 Task: Open Card Sales Negotiation Review in Board Branding and Identity Best Practices to Workspace Content Management Software and add a team member Softage.1@softage.net, a label Red, a checklist Insurance Planning, an attachment from your onedrive, a color Red and finally, add a card description 'Plan and execute company team-building retreat with a focus on personal development' and a comment 'This task presents an opportunity to demonstrate our project management skills, ensuring that we have a clear plan and process in place.'. Add a start date 'Jan 01, 1900' with a due date 'Jan 08, 1900'
Action: Mouse moved to (209, 149)
Screenshot: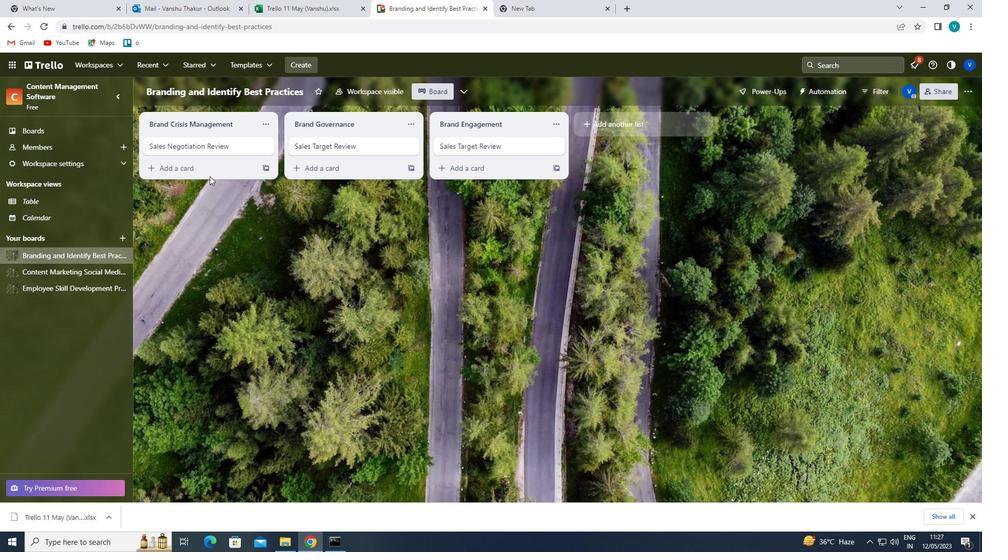 
Action: Mouse pressed left at (209, 149)
Screenshot: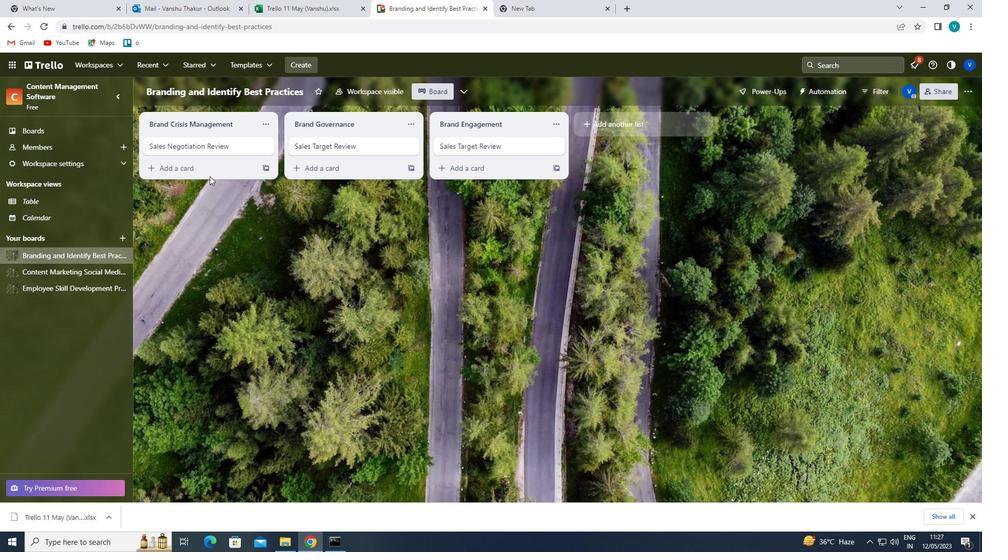 
Action: Mouse moved to (624, 182)
Screenshot: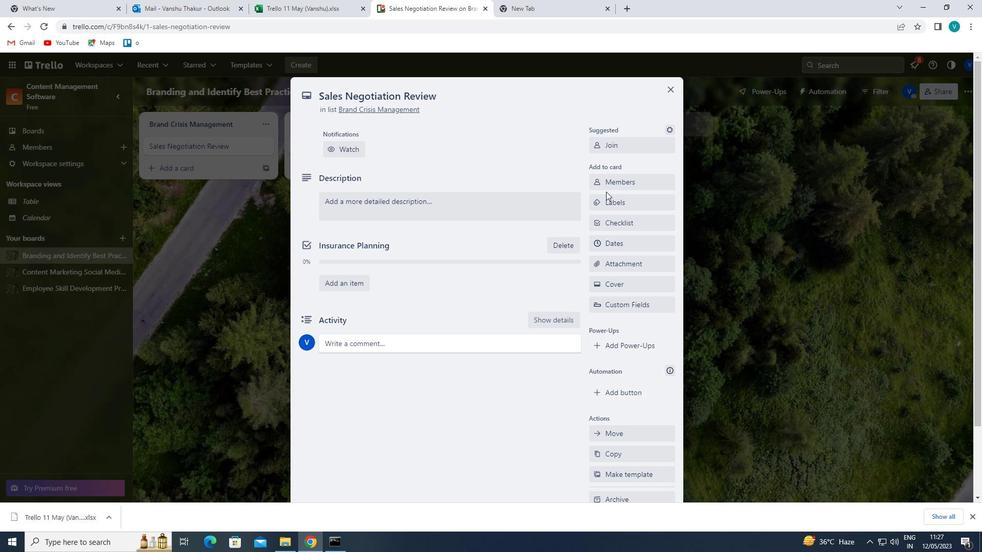
Action: Mouse pressed left at (624, 182)
Screenshot: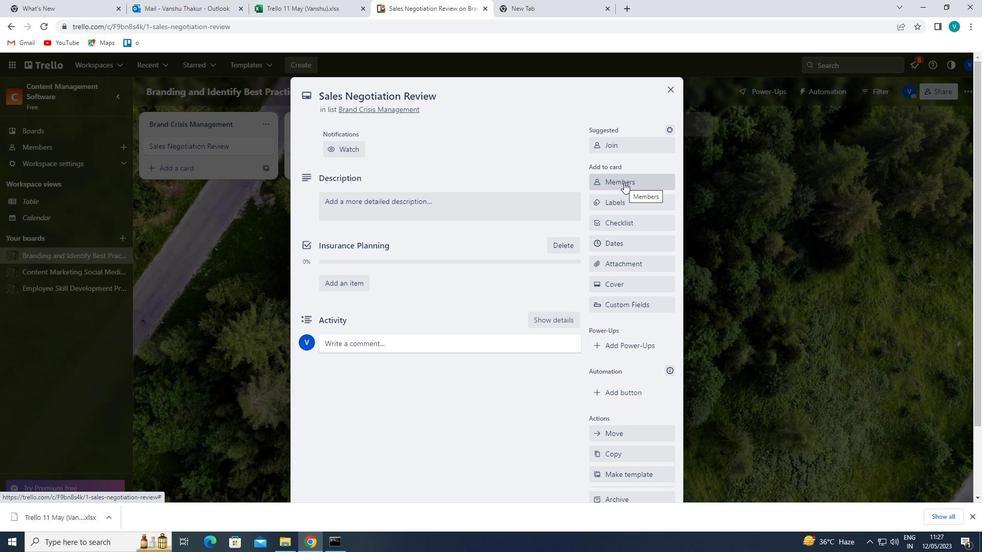 
Action: Mouse moved to (628, 225)
Screenshot: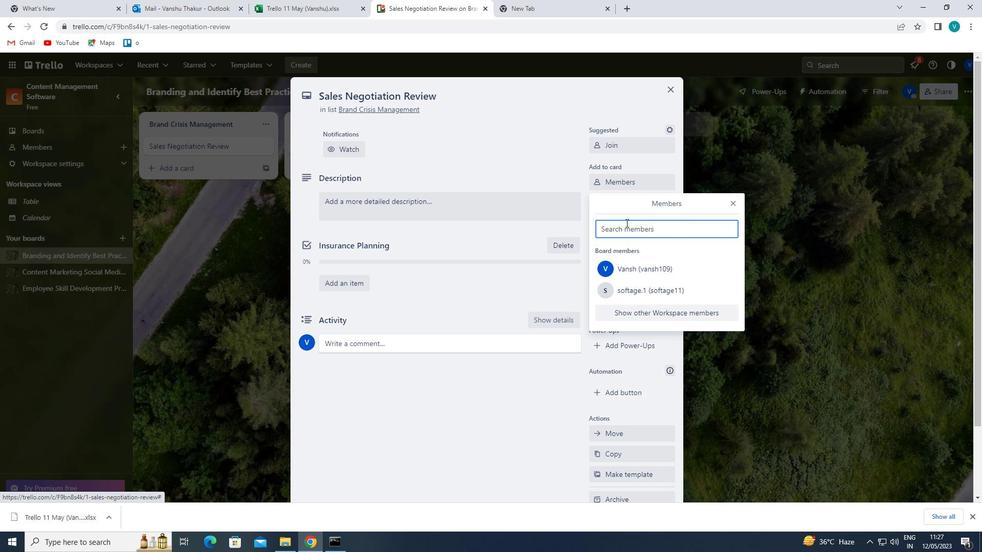 
Action: Key pressed <Key.shift>S
Screenshot: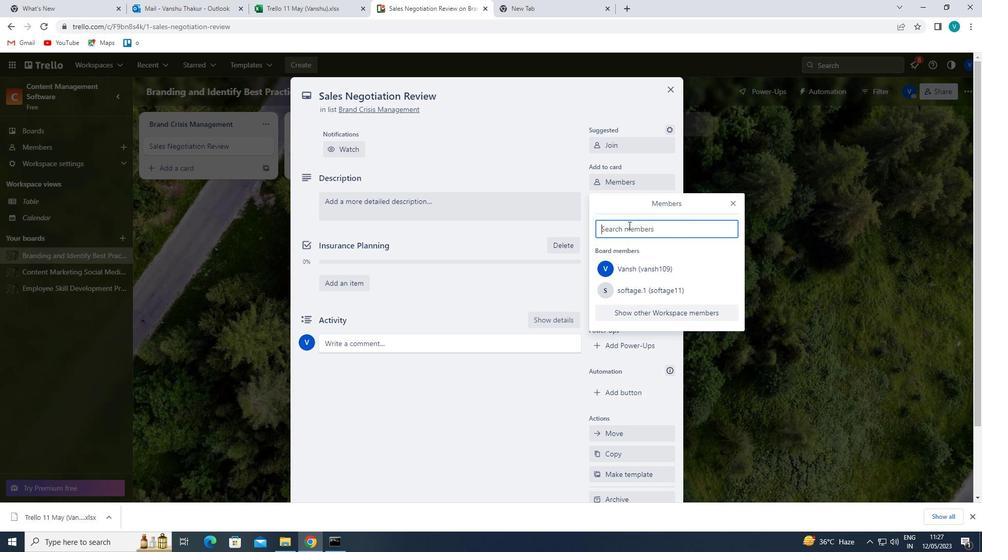 
Action: Mouse moved to (637, 262)
Screenshot: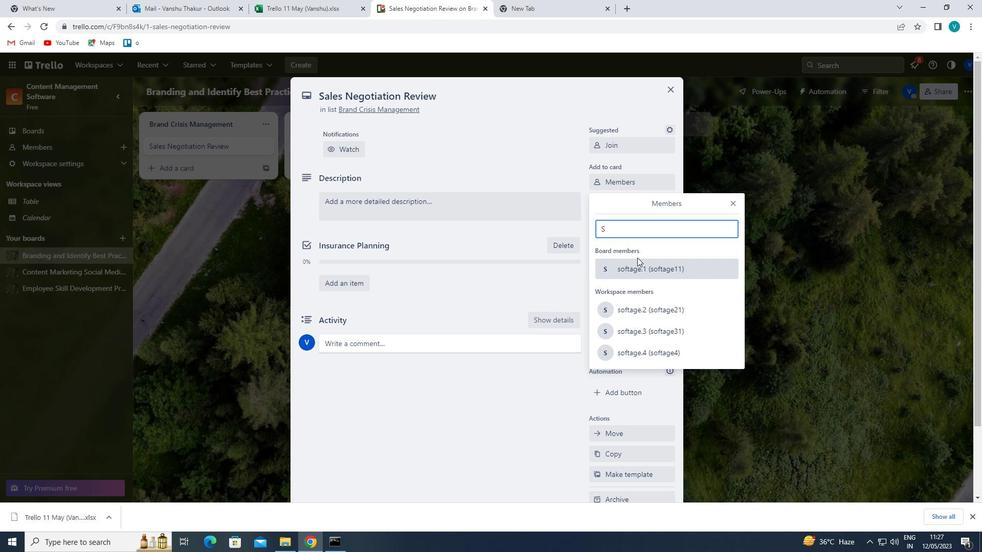 
Action: Mouse pressed left at (637, 262)
Screenshot: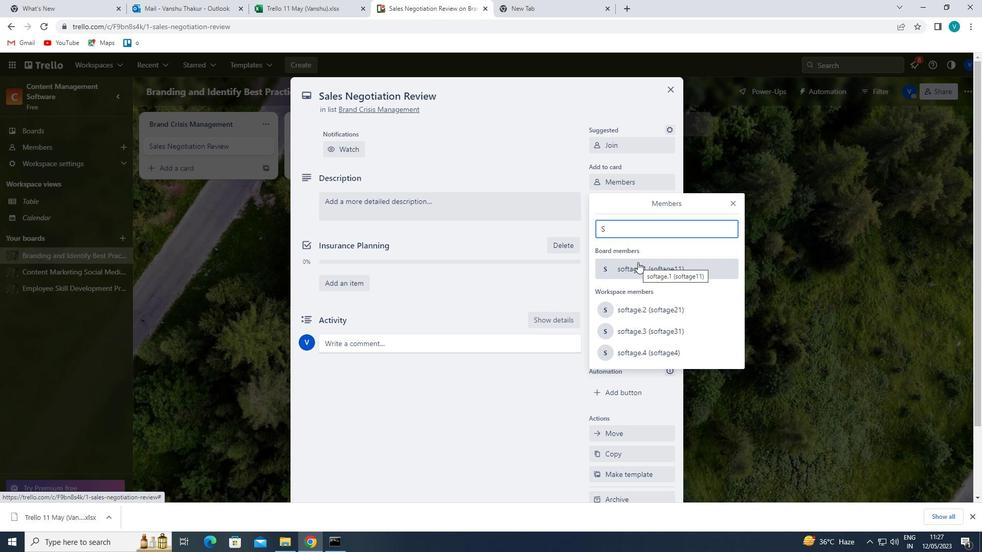 
Action: Mouse moved to (733, 203)
Screenshot: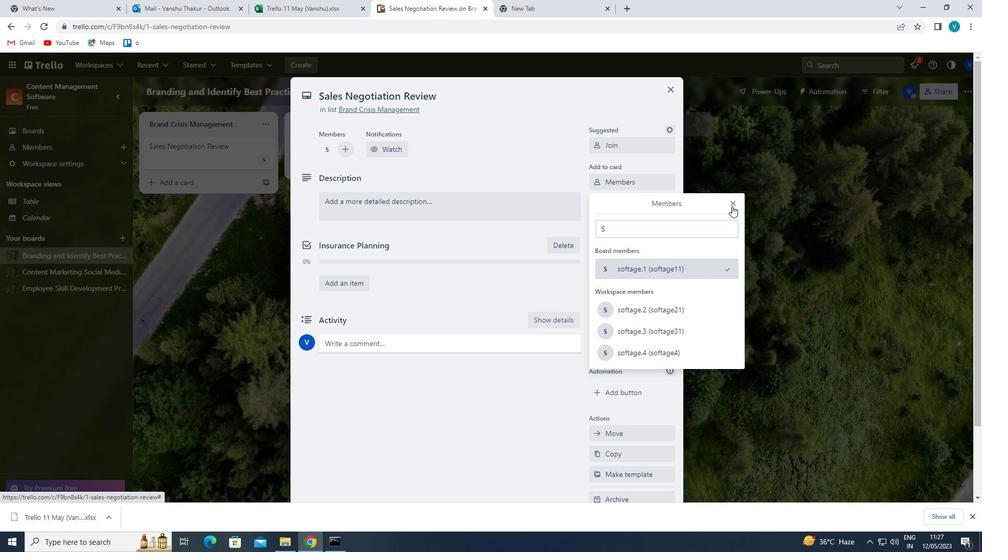 
Action: Mouse pressed left at (733, 203)
Screenshot: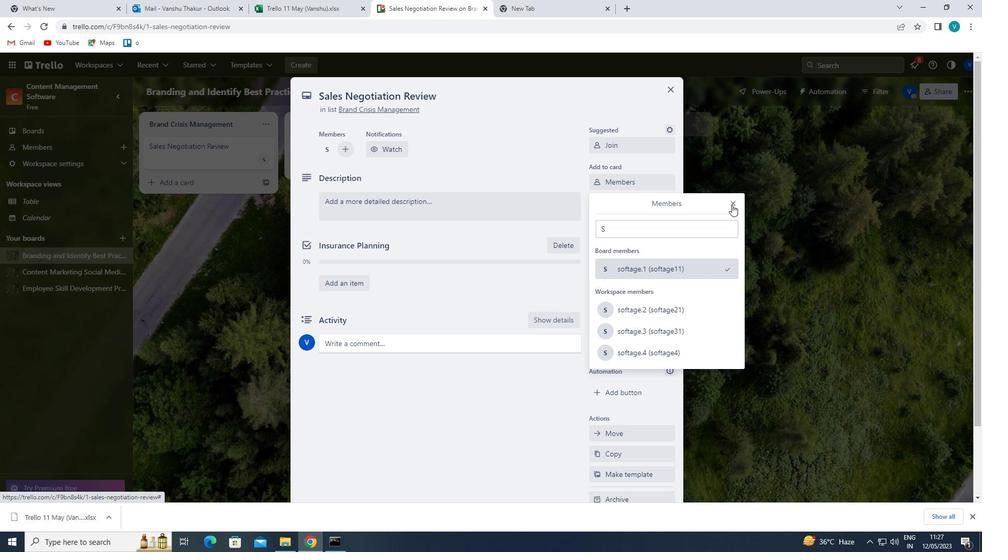 
Action: Mouse moved to (628, 201)
Screenshot: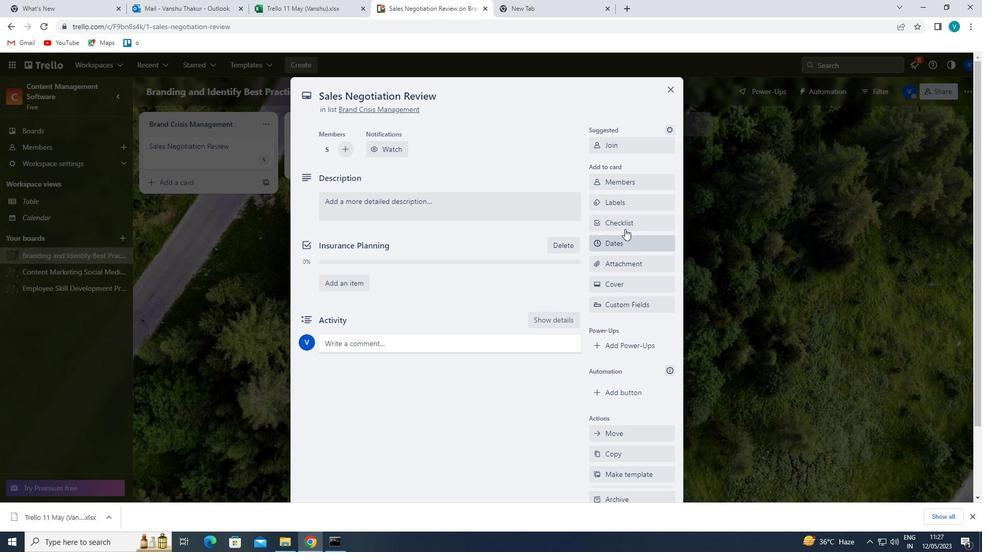 
Action: Mouse pressed left at (628, 201)
Screenshot: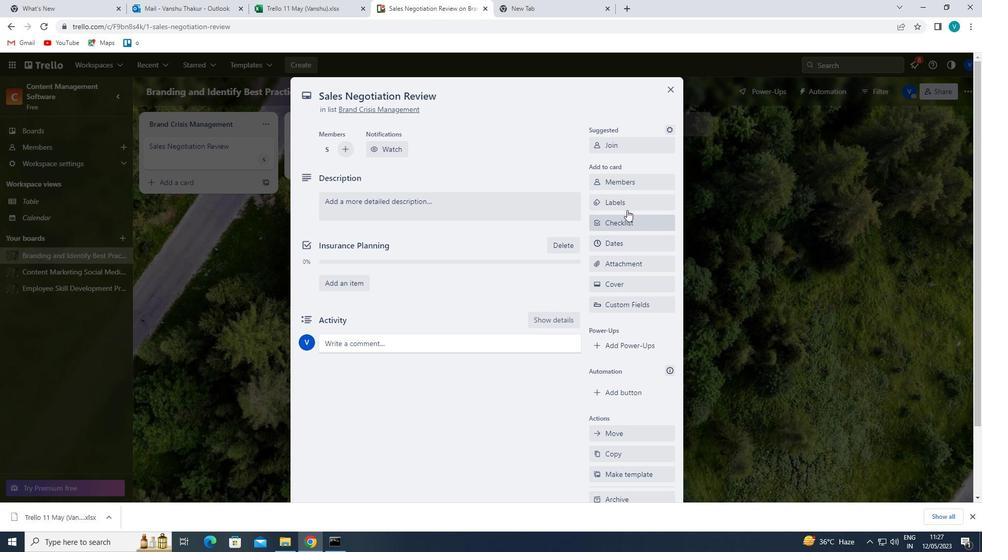 
Action: Mouse moved to (648, 340)
Screenshot: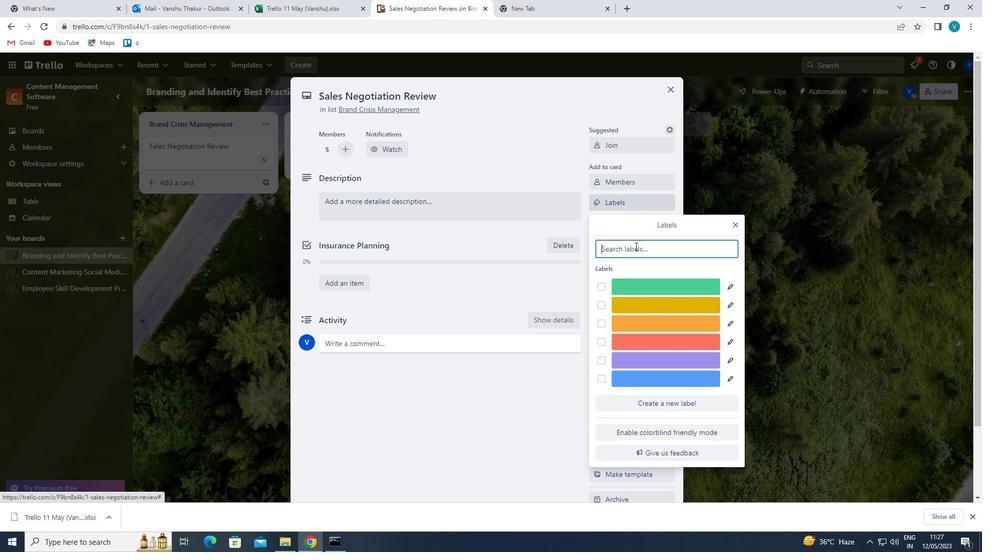 
Action: Mouse pressed left at (648, 340)
Screenshot: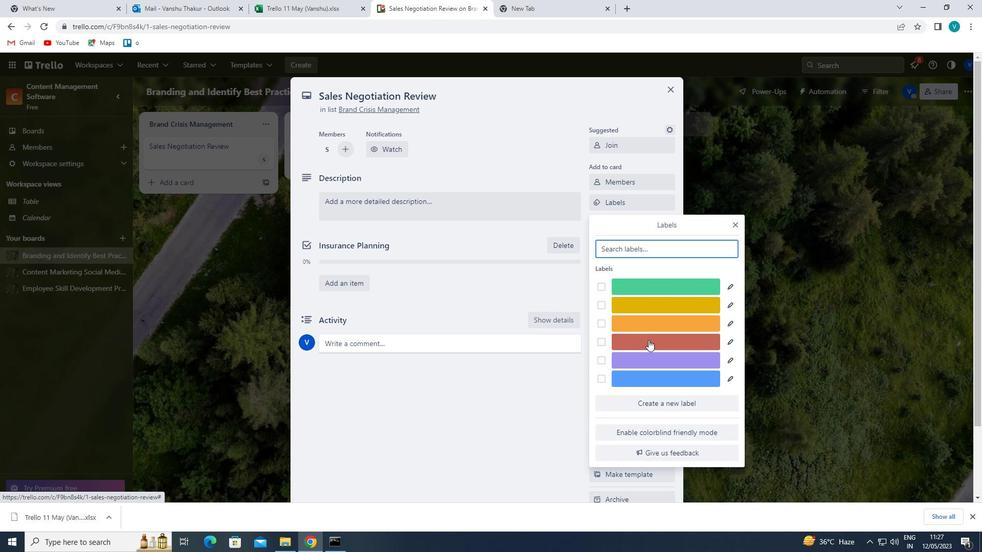 
Action: Mouse moved to (733, 225)
Screenshot: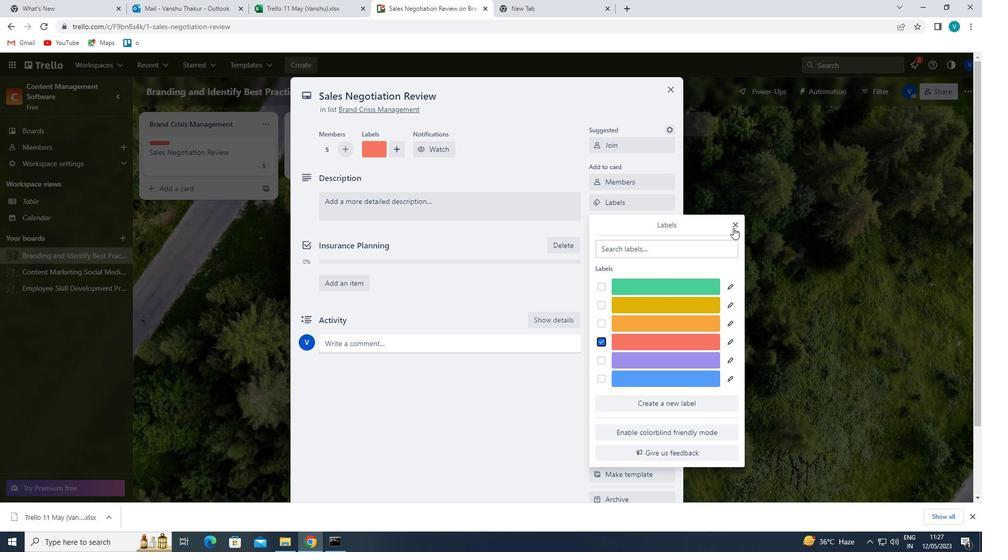 
Action: Mouse pressed left at (733, 225)
Screenshot: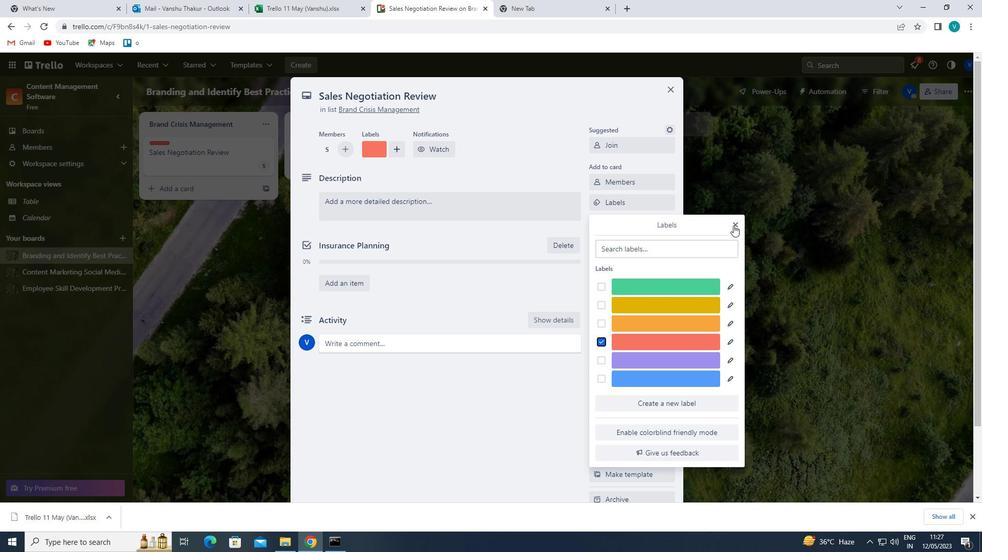 
Action: Mouse moved to (649, 228)
Screenshot: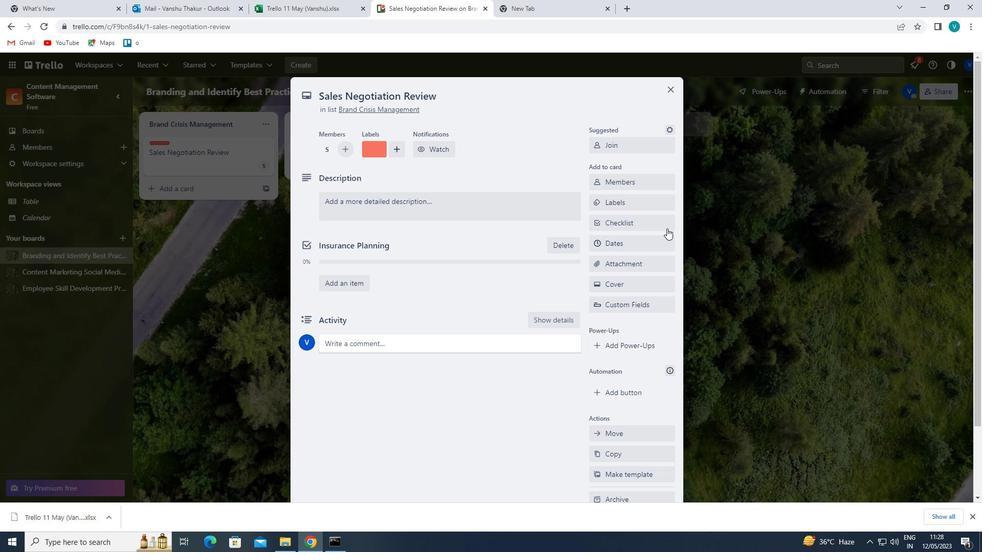 
Action: Mouse pressed left at (649, 228)
Screenshot: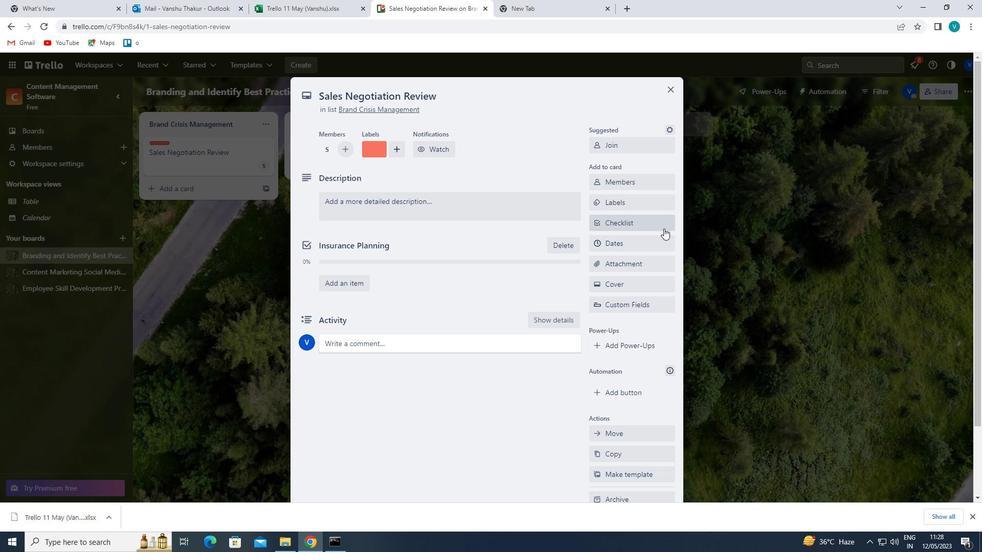 
Action: Key pressed <Key.shift>INSURANCE<Key.space>
Screenshot: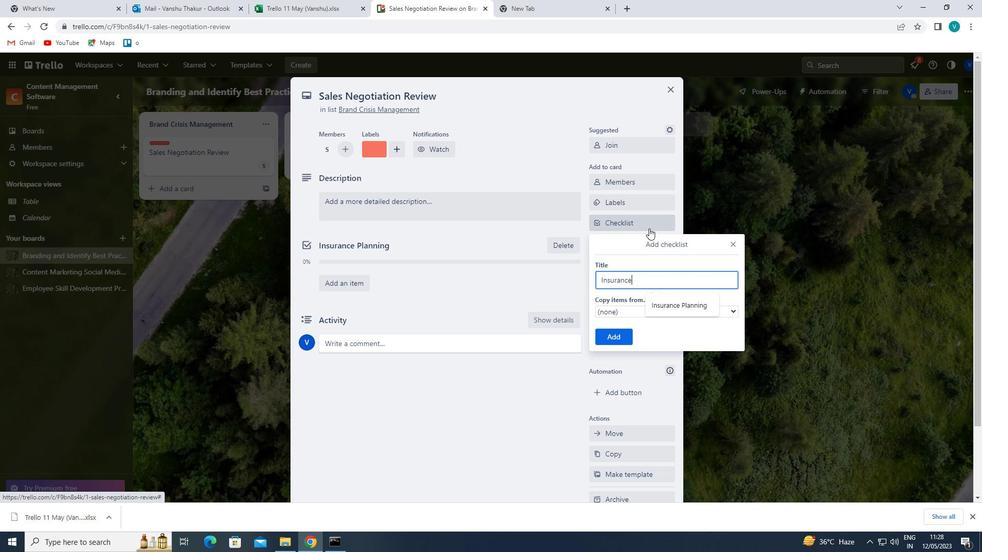 
Action: Mouse moved to (664, 307)
Screenshot: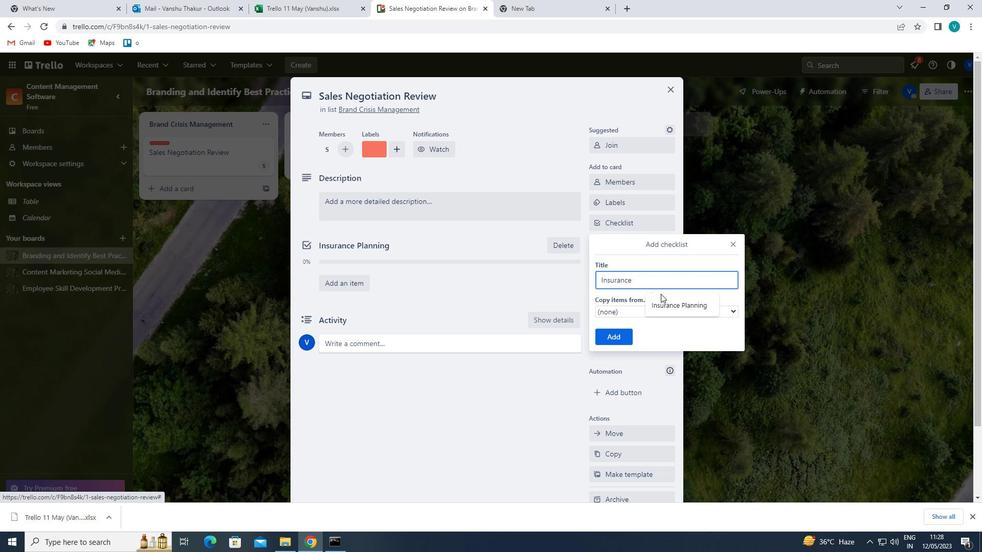 
Action: Mouse pressed left at (664, 307)
Screenshot: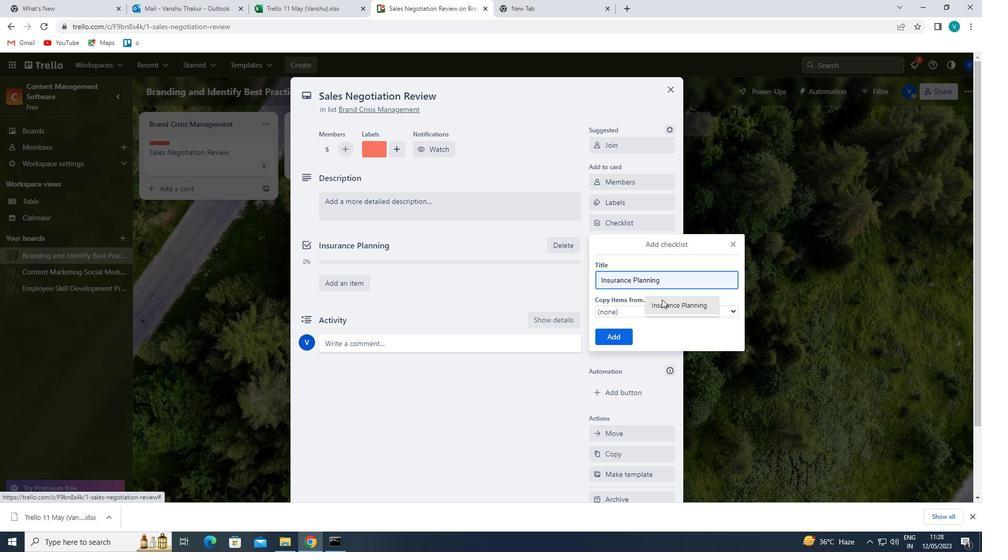 
Action: Mouse moved to (613, 338)
Screenshot: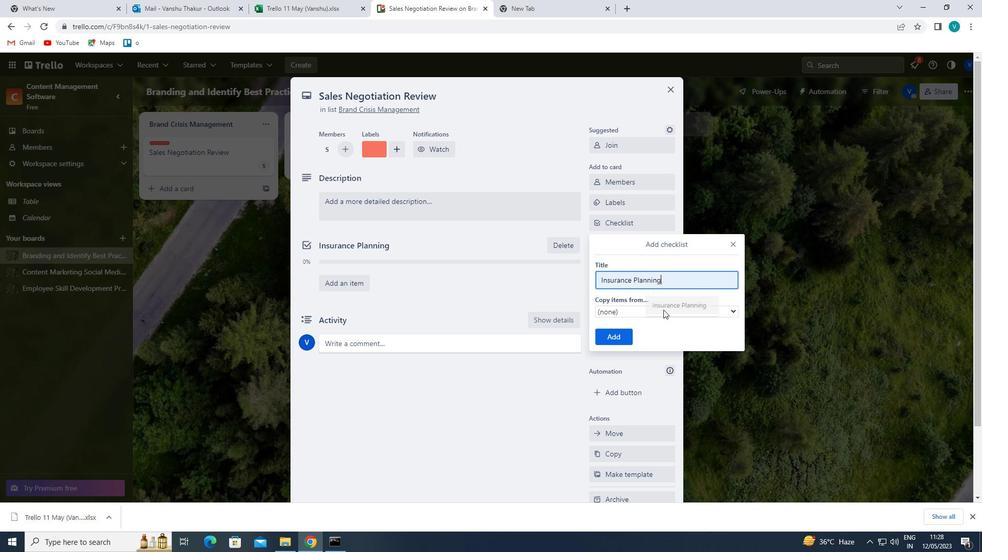 
Action: Mouse pressed left at (613, 338)
Screenshot: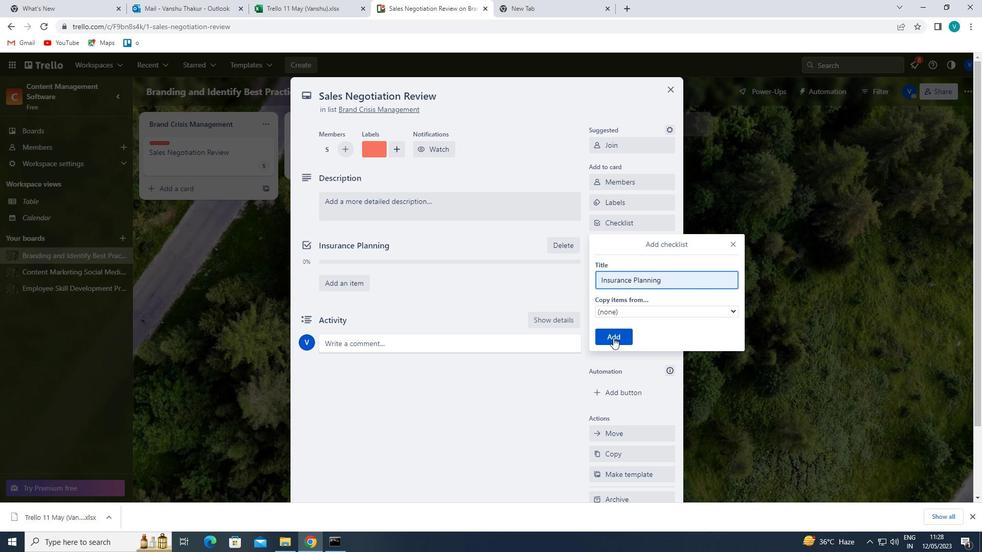 
Action: Mouse moved to (612, 264)
Screenshot: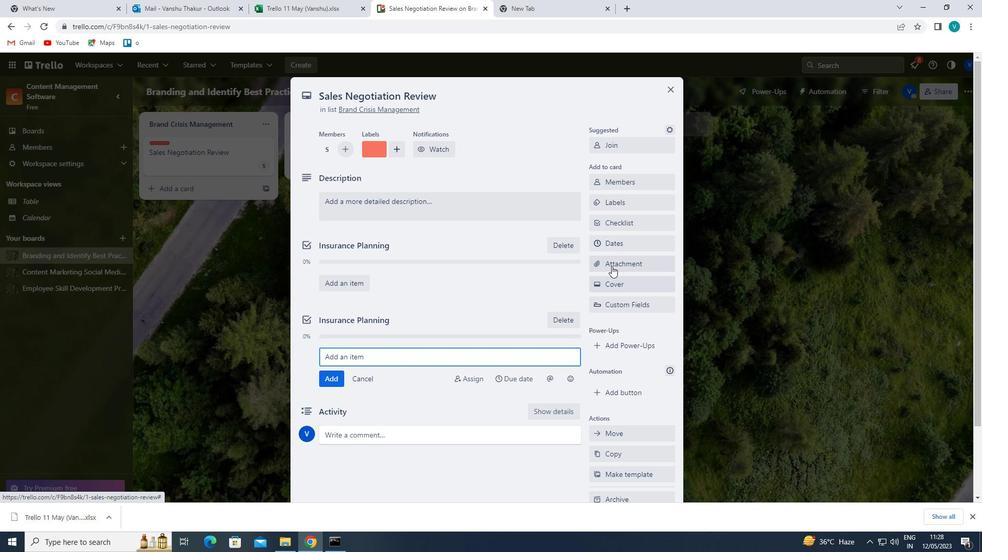
Action: Mouse pressed left at (612, 264)
Screenshot: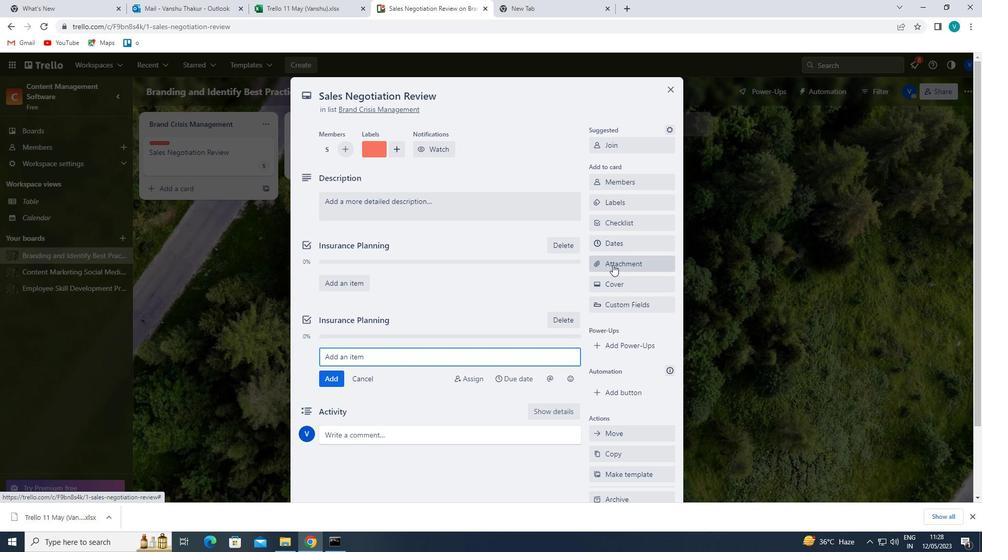 
Action: Mouse moved to (621, 386)
Screenshot: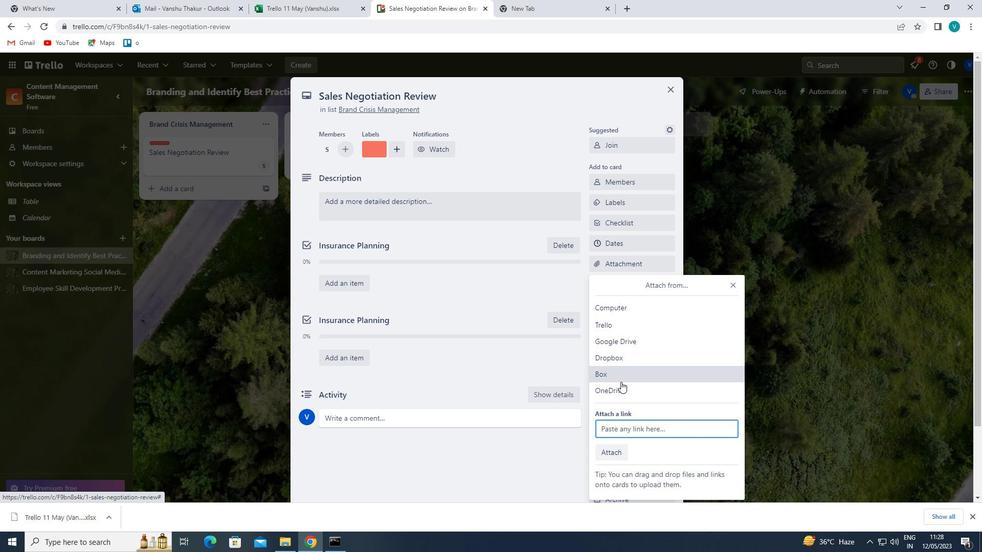 
Action: Mouse pressed left at (621, 386)
Screenshot: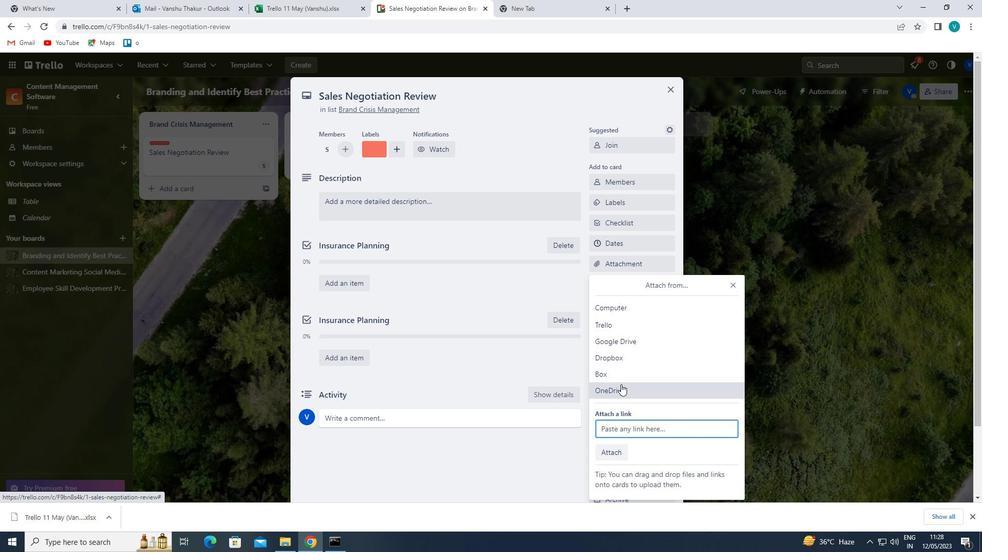 
Action: Mouse moved to (379, 203)
Screenshot: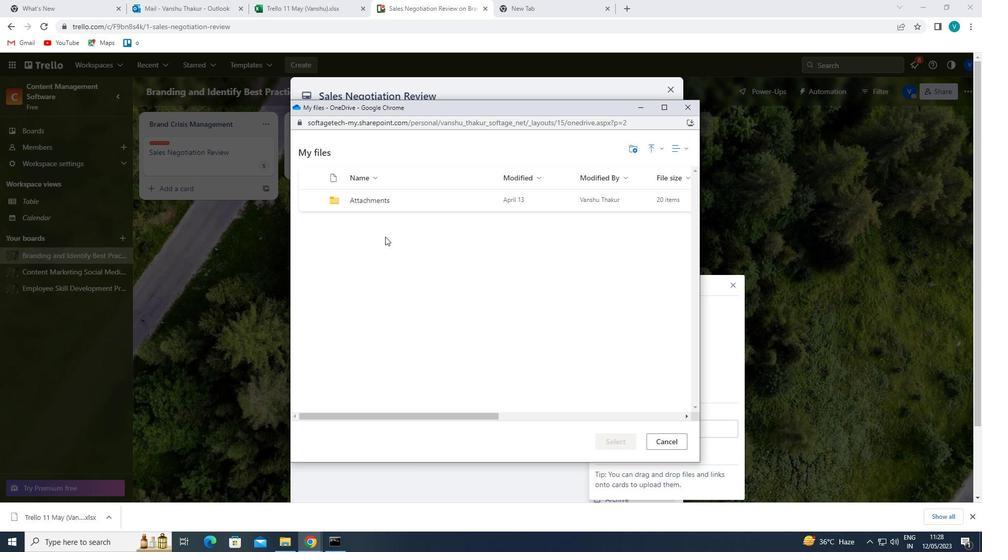 
Action: Mouse pressed left at (379, 203)
Screenshot: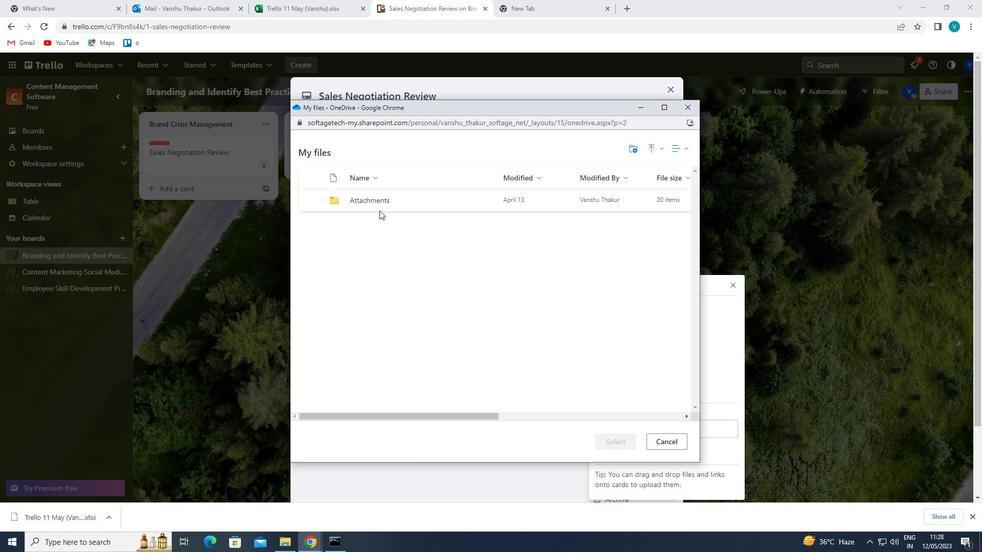 
Action: Mouse moved to (388, 270)
Screenshot: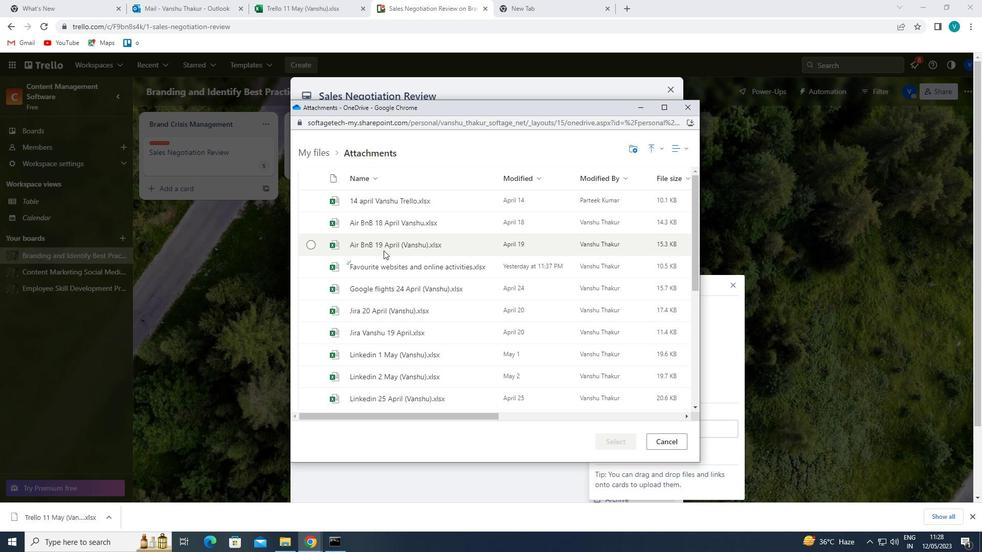 
Action: Mouse pressed left at (388, 270)
Screenshot: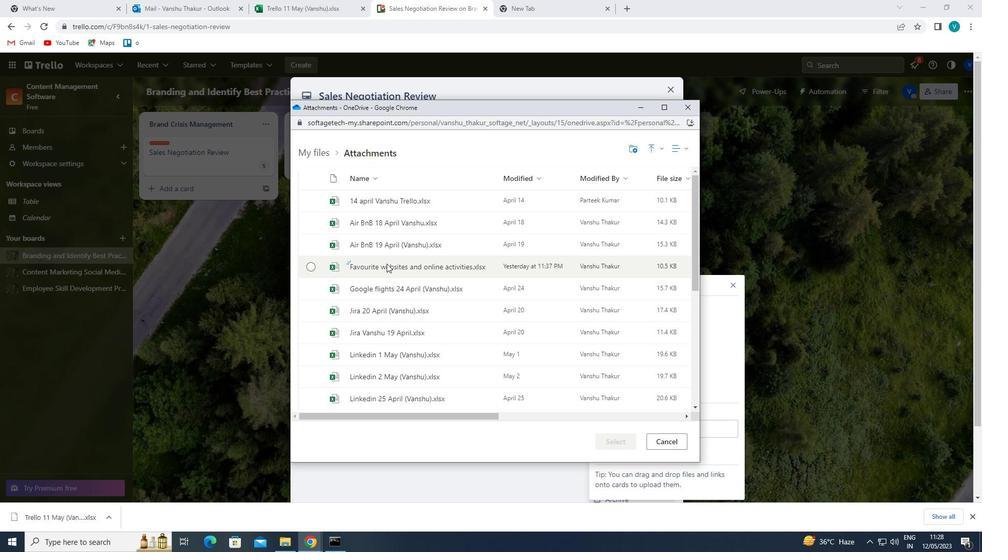
Action: Mouse moved to (618, 439)
Screenshot: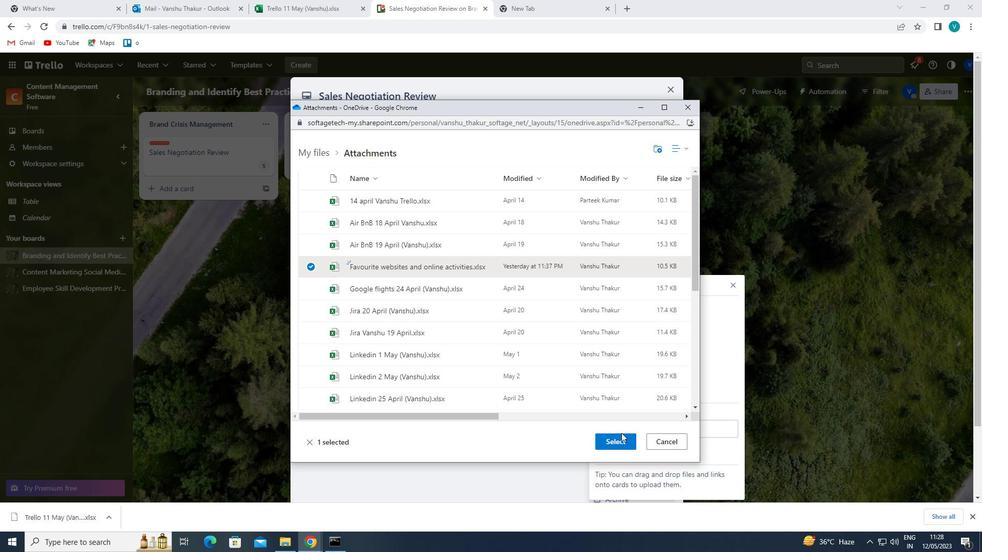 
Action: Mouse pressed left at (618, 439)
Screenshot: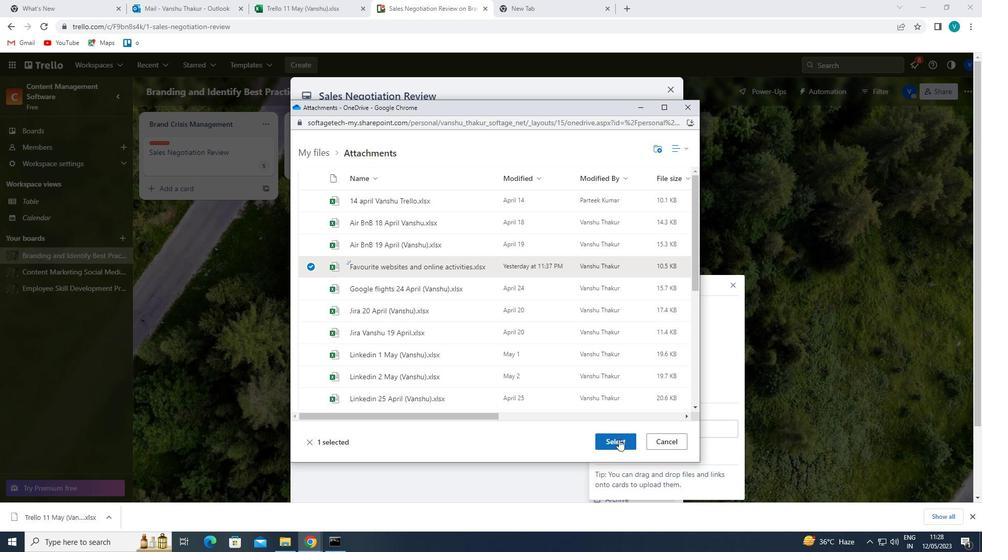 
Action: Mouse moved to (635, 283)
Screenshot: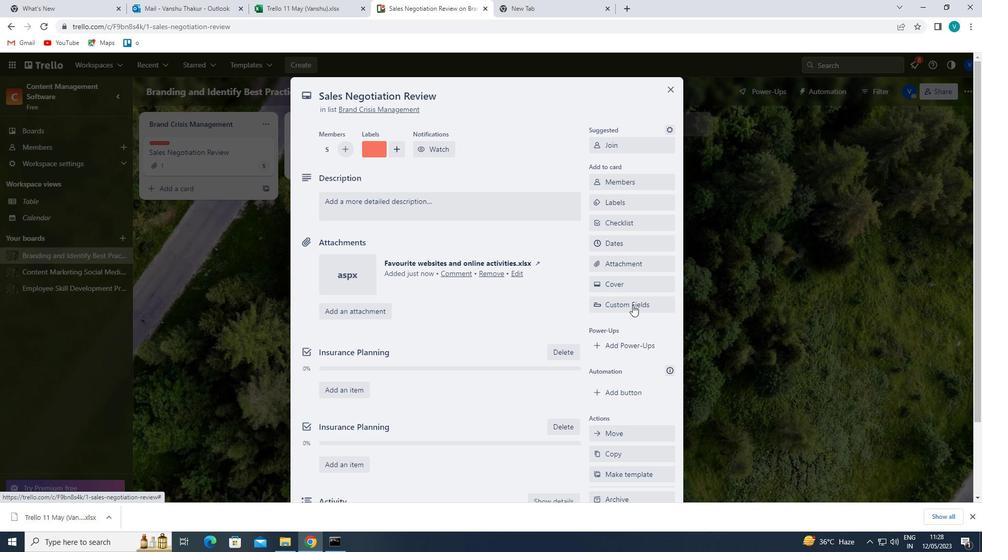 
Action: Mouse pressed left at (635, 283)
Screenshot: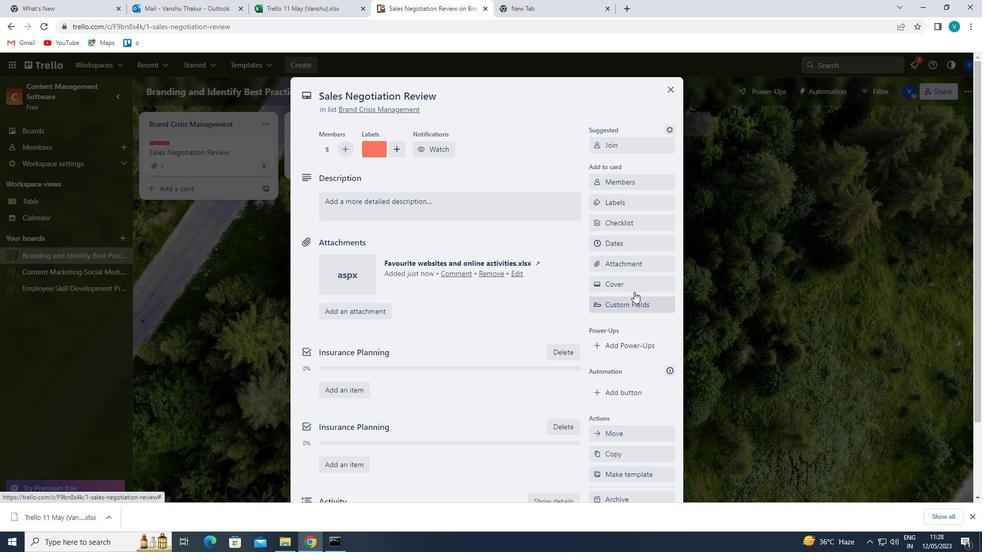 
Action: Mouse moved to (696, 174)
Screenshot: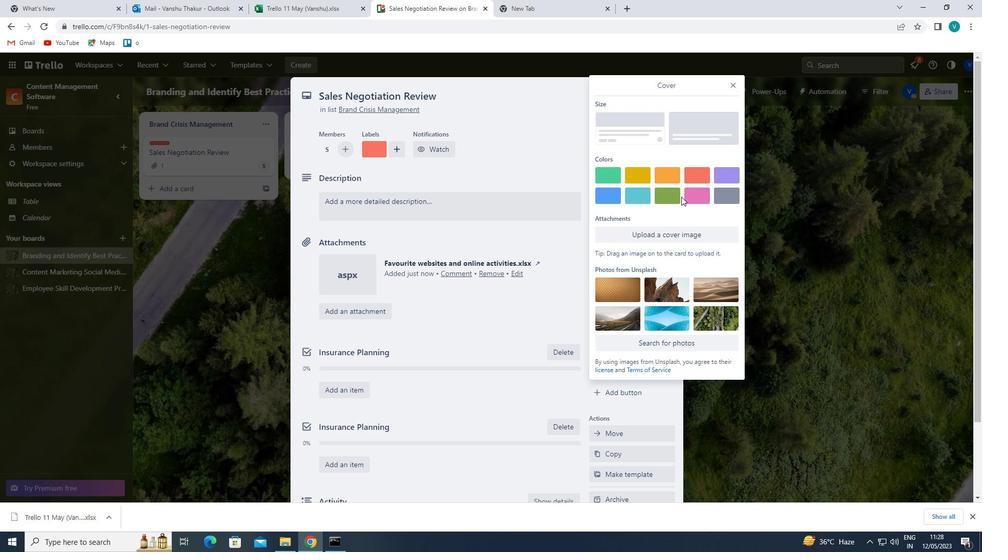 
Action: Mouse pressed left at (696, 174)
Screenshot: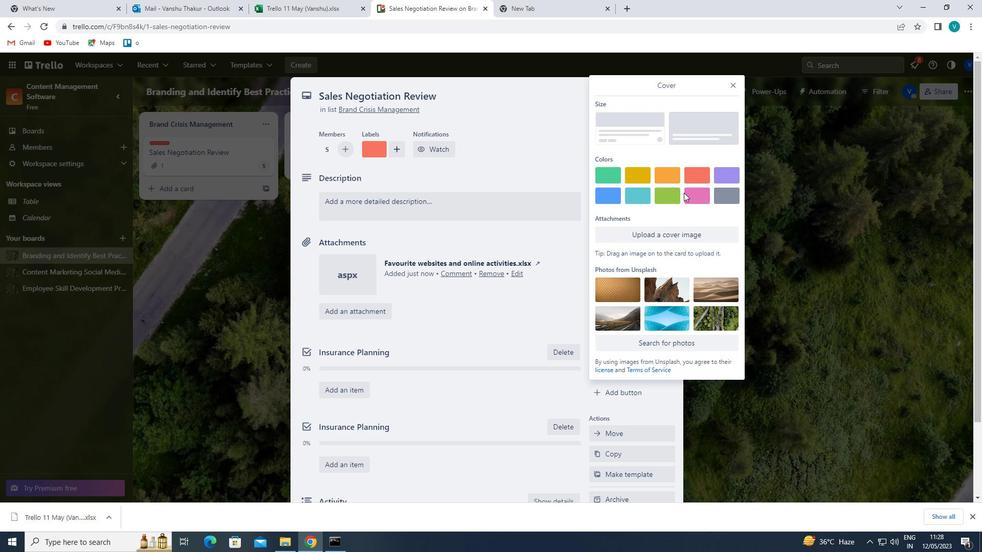 
Action: Mouse moved to (733, 81)
Screenshot: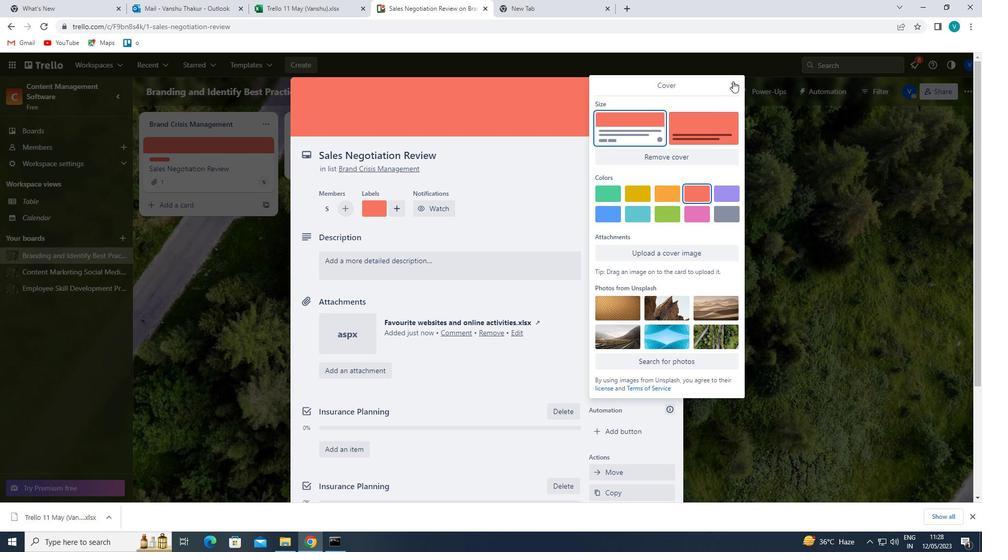 
Action: Mouse pressed left at (733, 81)
Screenshot: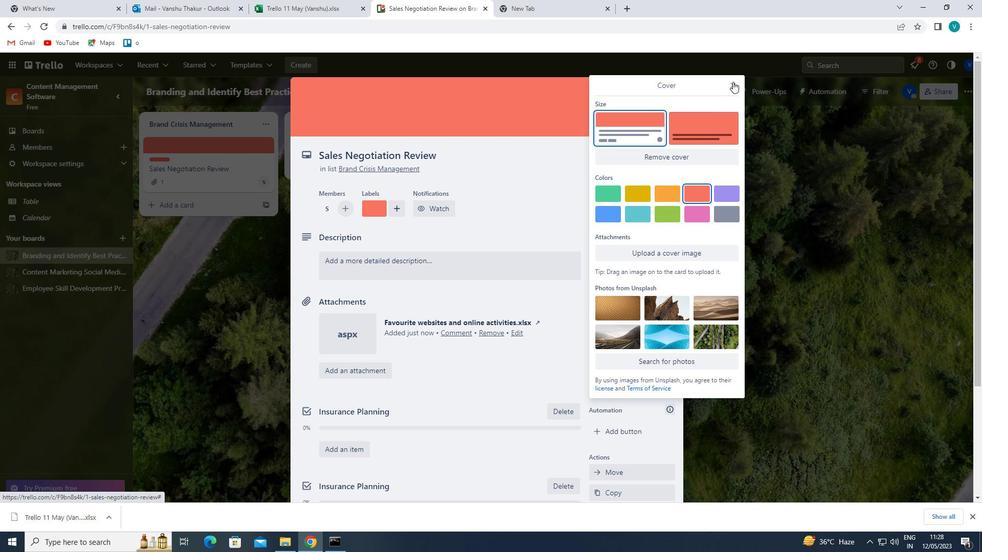 
Action: Mouse moved to (487, 254)
Screenshot: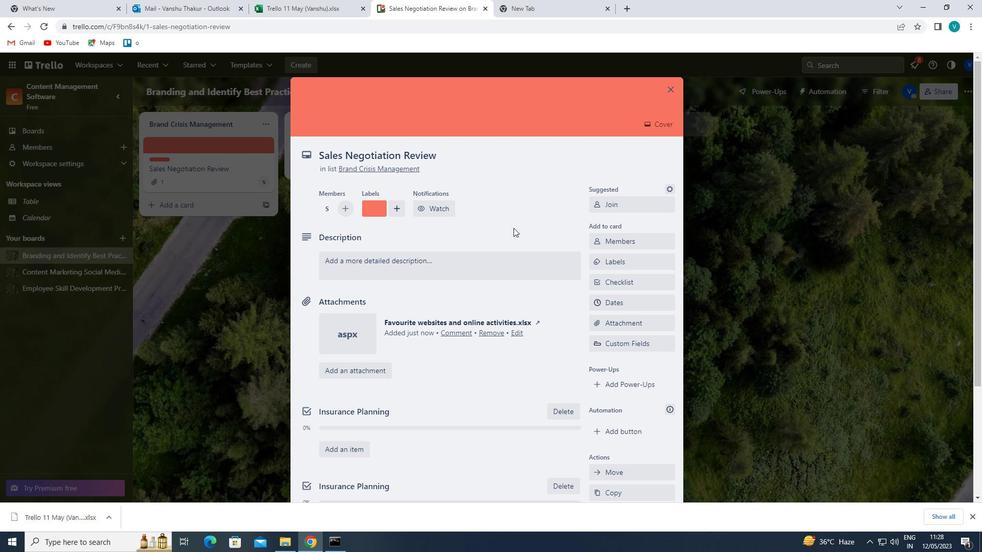 
Action: Mouse pressed left at (487, 254)
Screenshot: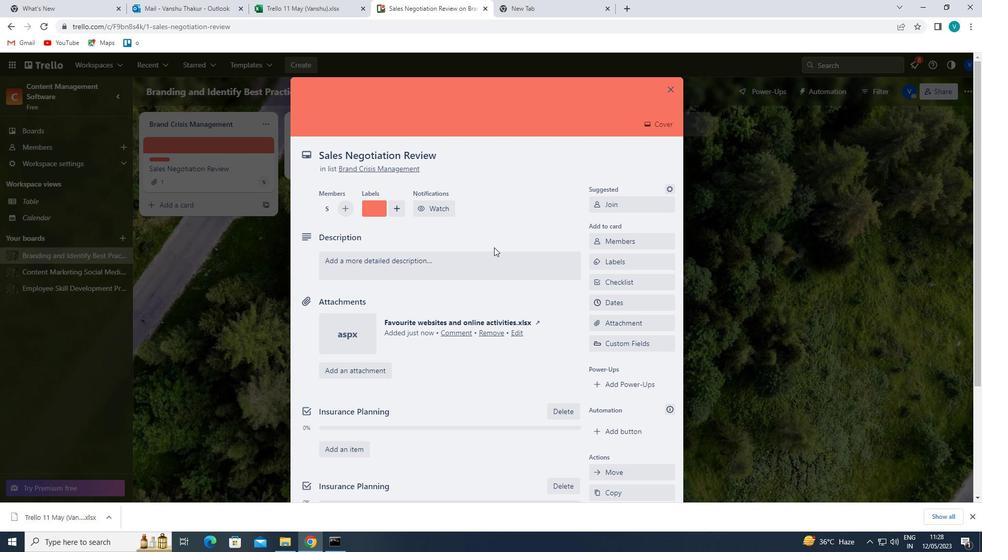 
Action: Key pressed '<Key.shift>PLAN<Key.space>AND<Key.space>EXECUTE<Key.space>COMPANY<Key.space>TEAM-BUILDINGRETREAT<Key.left><Key.left><Key.left><Key.left><Key.left><Key.left><Key.left><Key.space><Key.right><Key.right><Key.right><Key.right><Key.right><Key.right><Key.right><Key.space>WITH<Key.space>A<Key.space>FOCUS<Key.space>ON<Key.space>PERSONAL<Key.space>DEVELOPMENT'
Screenshot: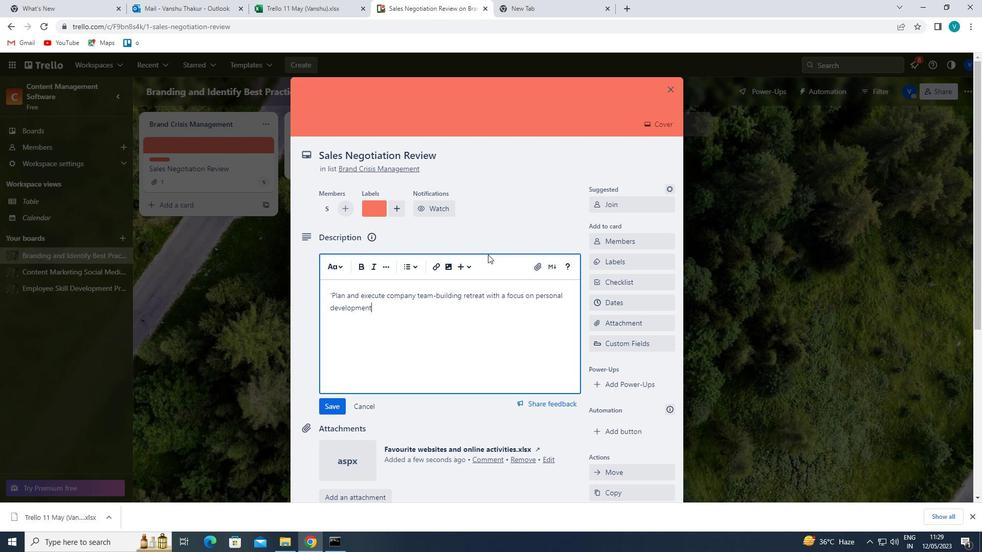 
Action: Mouse moved to (327, 402)
Screenshot: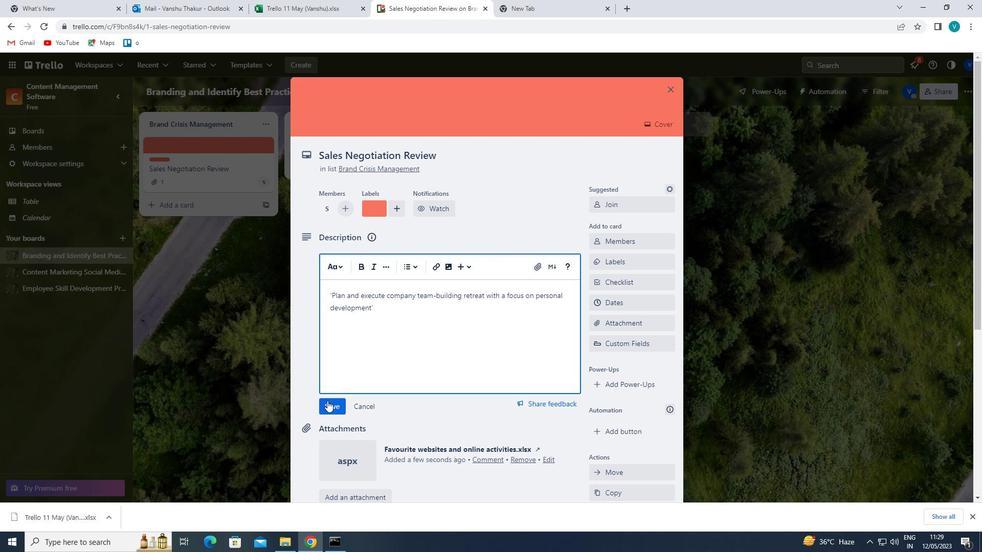 
Action: Mouse pressed left at (327, 402)
Screenshot: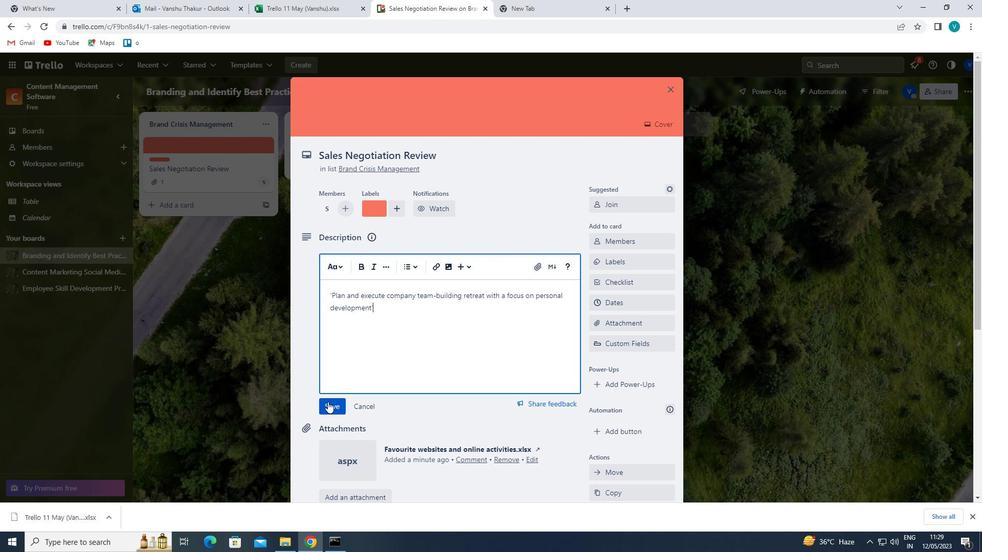 
Action: Mouse scrolled (327, 401) with delta (0, 0)
Screenshot: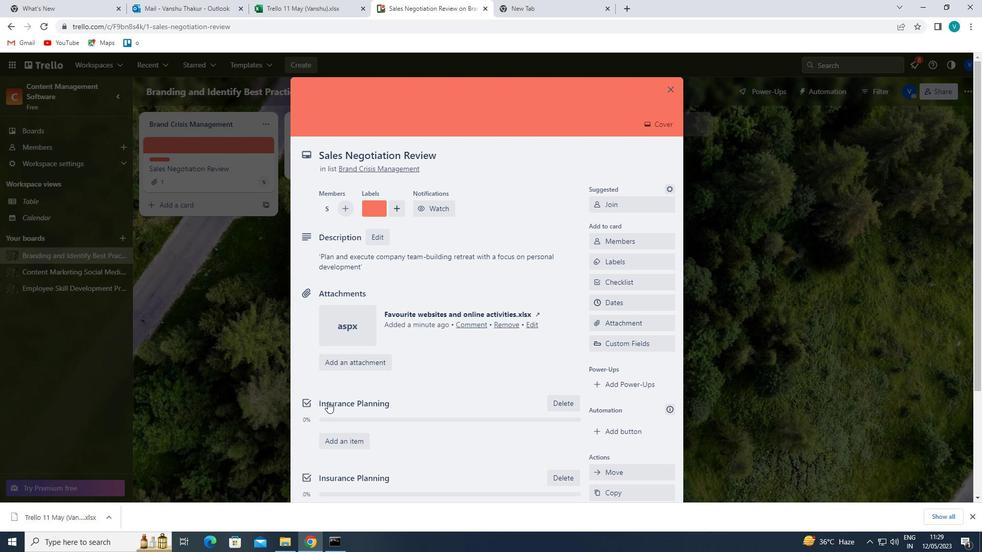 
Action: Mouse scrolled (327, 401) with delta (0, 0)
Screenshot: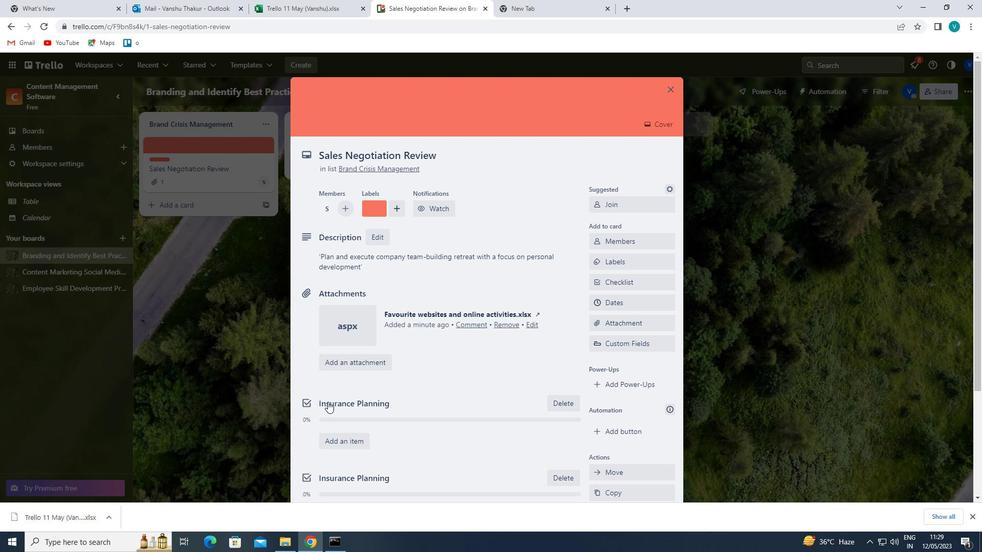 
Action: Mouse moved to (361, 468)
Screenshot: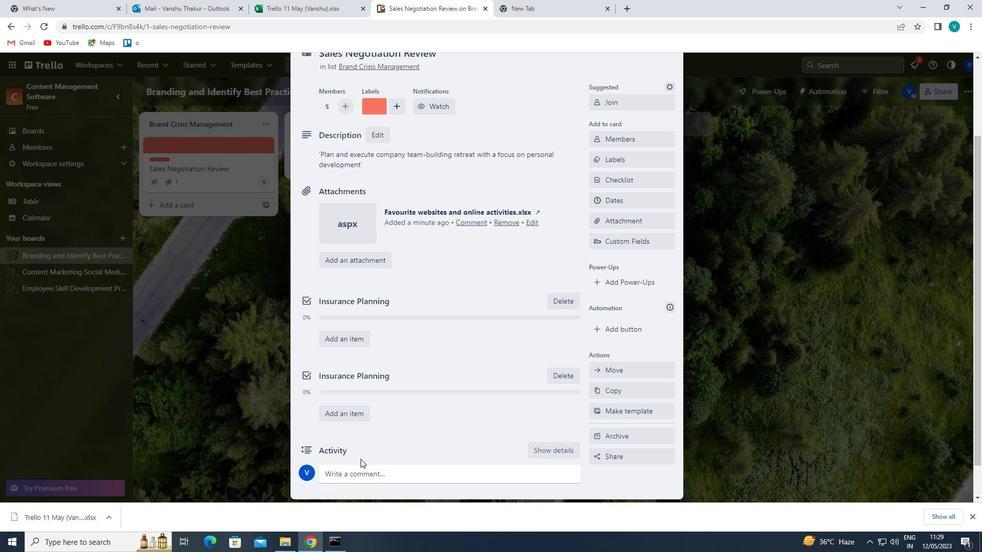 
Action: Mouse pressed left at (361, 468)
Screenshot: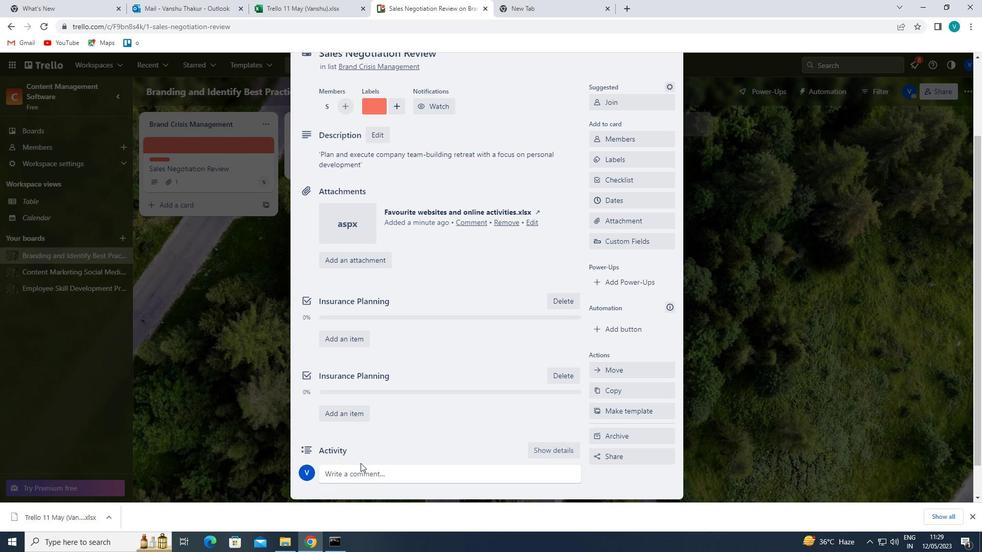 
Action: Mouse moved to (396, 447)
Screenshot: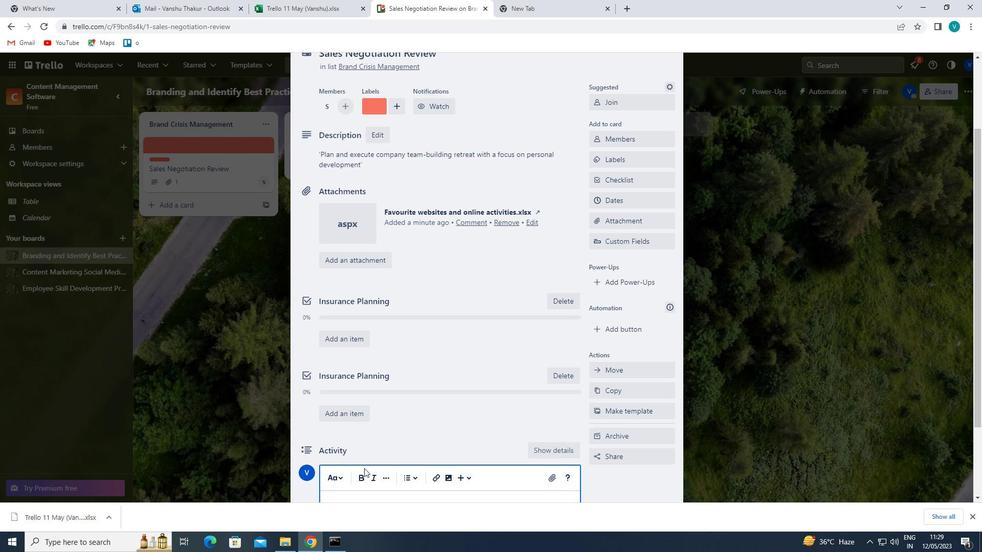 
Action: Mouse scrolled (396, 446) with delta (0, 0)
Screenshot: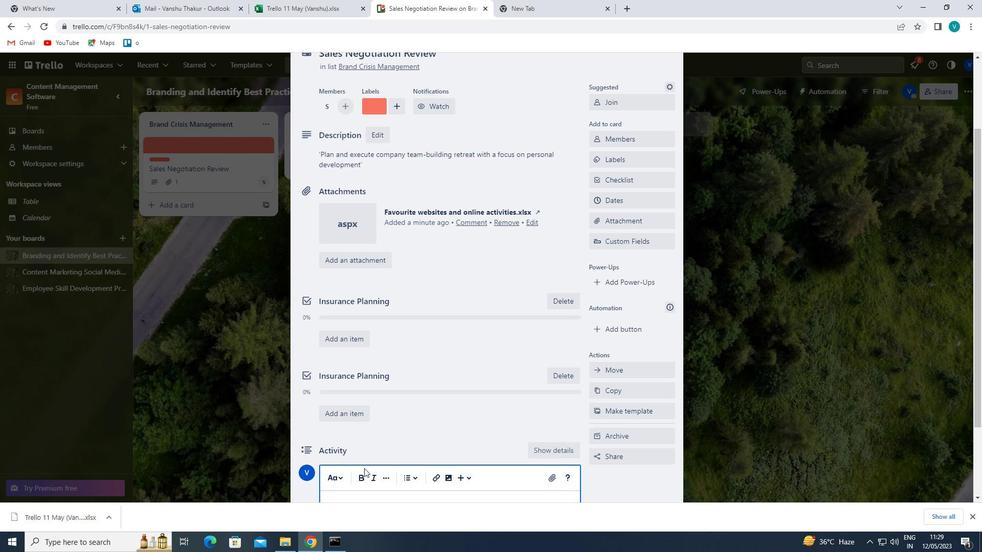 
Action: Mouse moved to (399, 445)
Screenshot: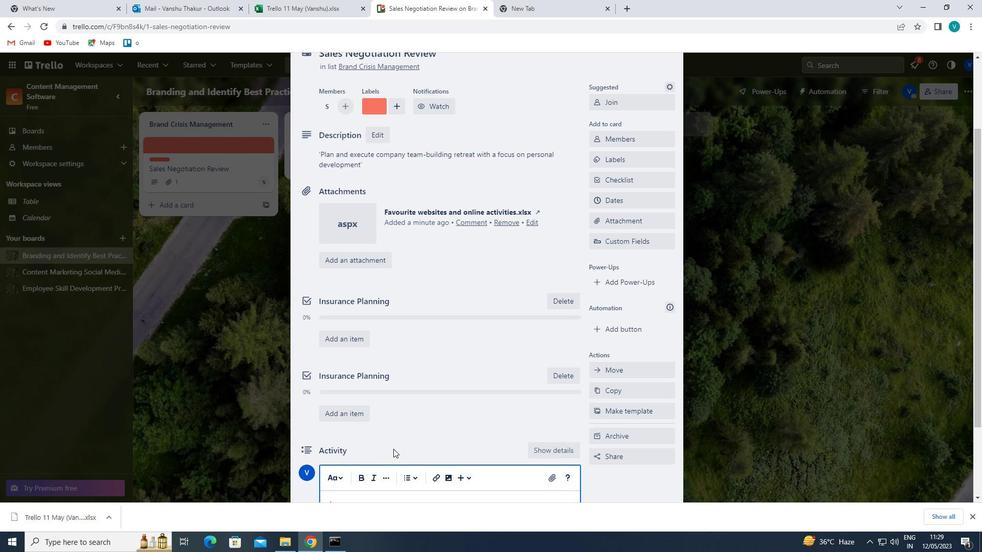 
Action: Key pressed '<Key.shift>THIS<Key.space>TASK<Key.space>PRESENTS<Key.space>AN<Key.space>OPPORTUNITY<Key.space>TO<Key.space>DEMI<Key.backspace>ONSTARTE<Key.space>OUR<Key.space>PROJECT<Key.space>
Screenshot: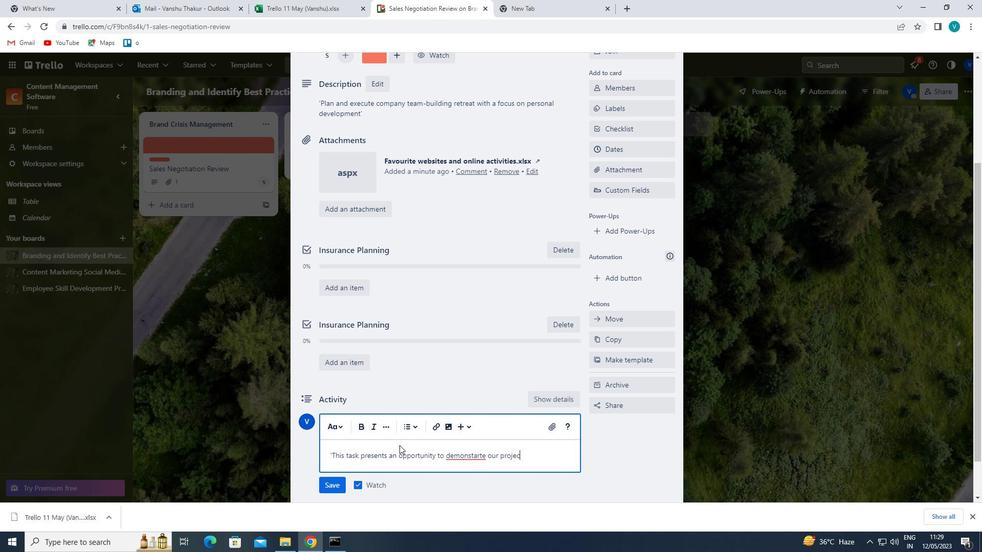 
Action: Mouse moved to (472, 456)
Screenshot: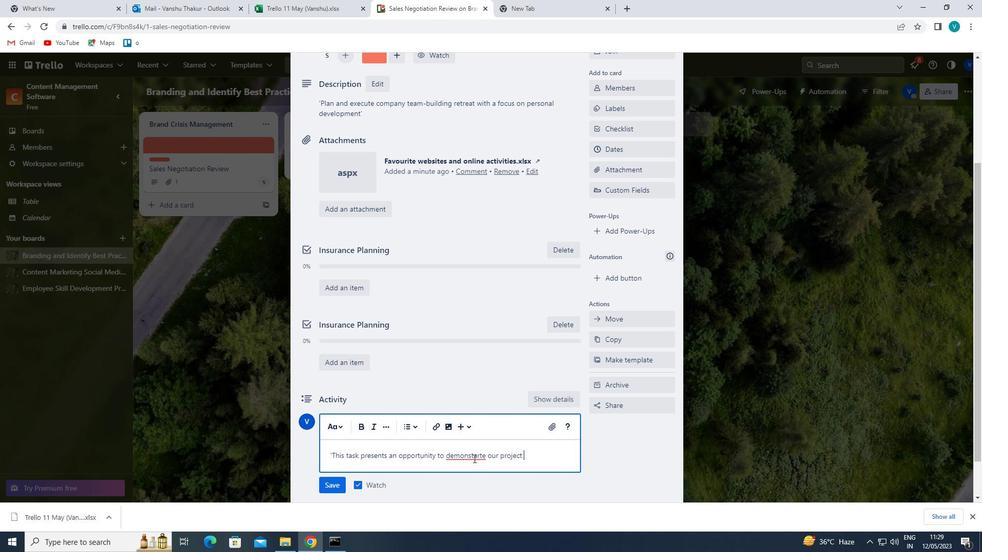 
Action: Mouse pressed left at (472, 456)
Screenshot: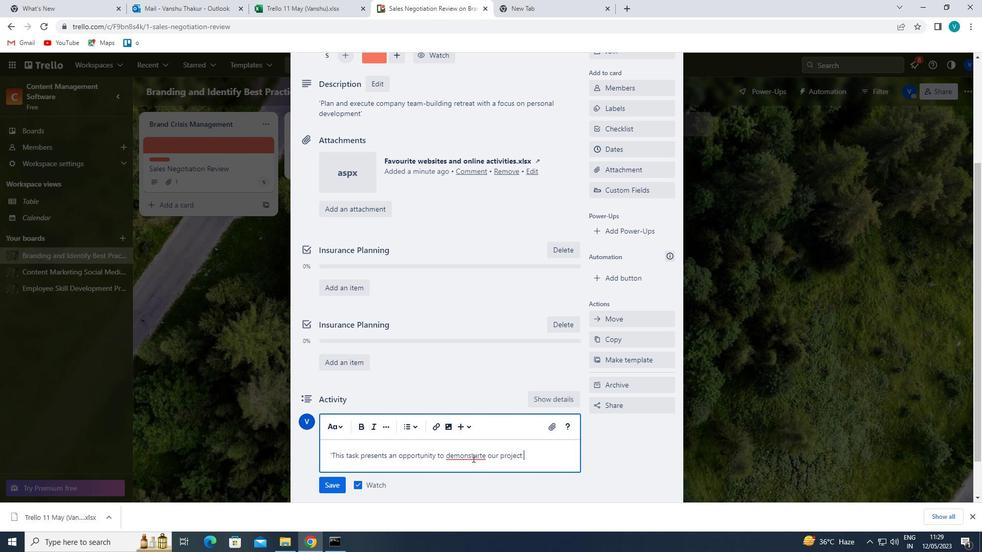 
Action: Mouse moved to (476, 468)
Screenshot: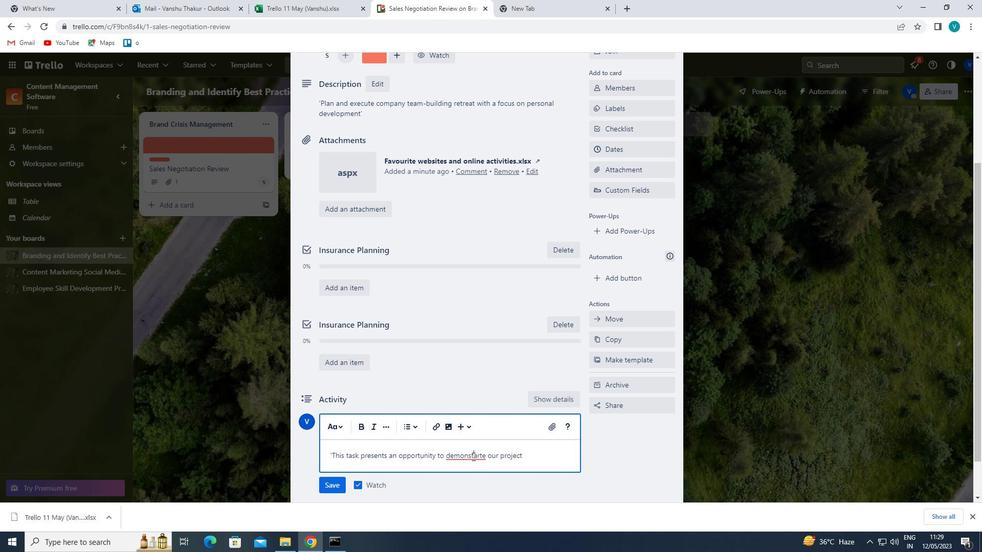 
Action: Key pressed R
Screenshot: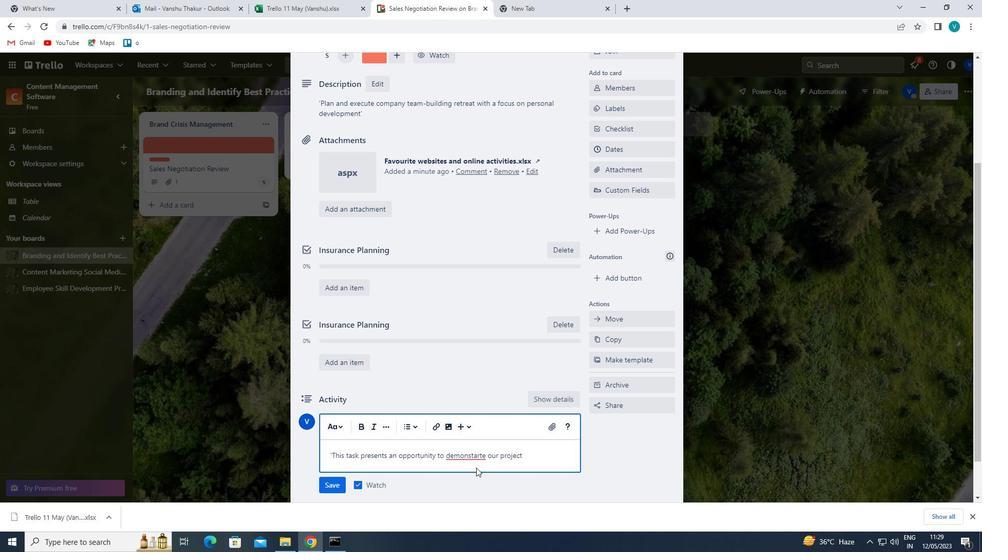 
Action: Mouse moved to (532, 457)
Screenshot: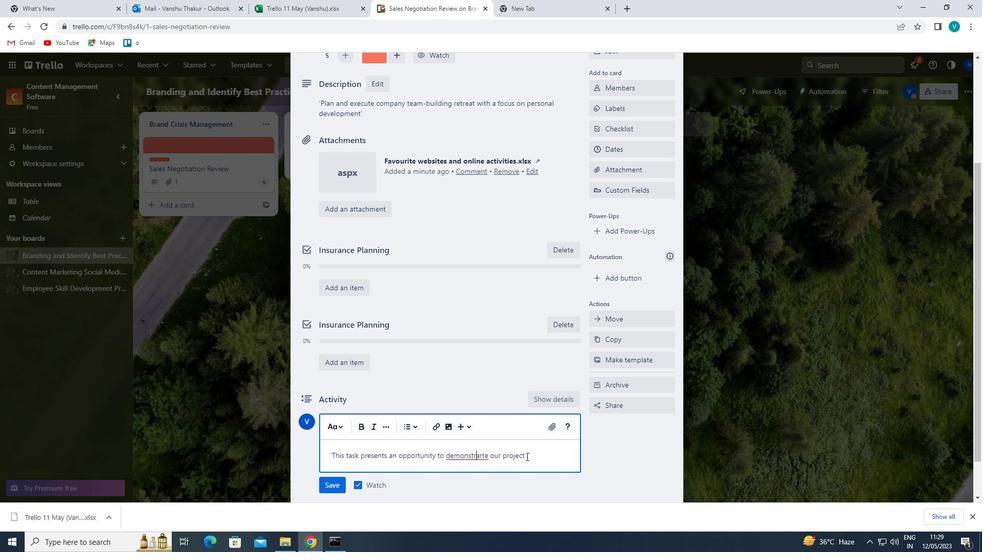 
Action: Key pressed <Key.right><Key.right><Key.backspace><Key.right><Key.right><Key.right><Key.right><Key.right><Key.right><Key.right><Key.right><Key.right><Key.right><Key.right><Key.right><Key.right><Key.right><Key.right>MANAGEMENT<Key.space>SKILLS,<Key.space>ENSURING<Key.space>THAT<Key.space>WE<Key.space>HAVE<Key.space>A<Key.space>CLEAR<Key.space>PLAN<Key.space>AND<Key.space>PROCESS<Key.space>IN<Key.space>PLACE.'
Screenshot: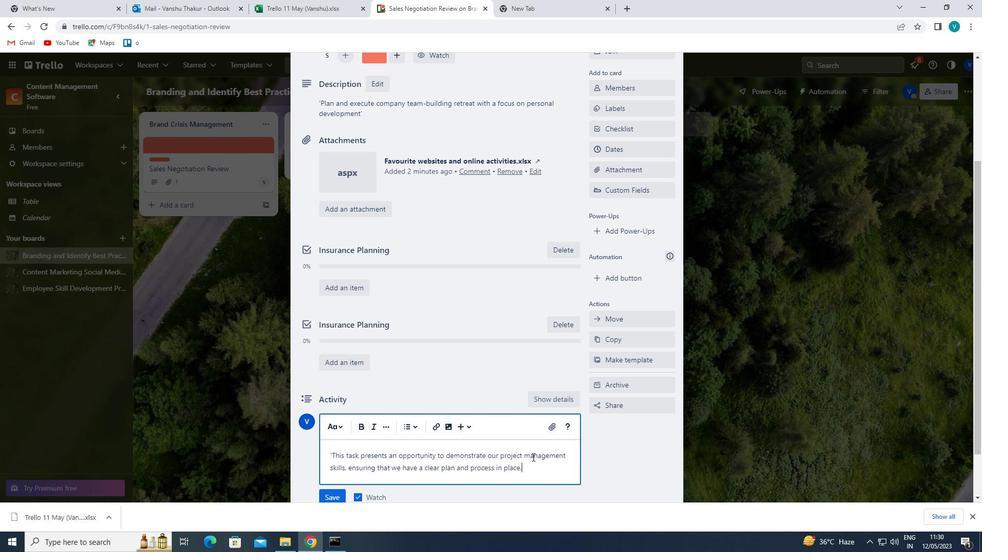 
Action: Mouse moved to (477, 457)
Screenshot: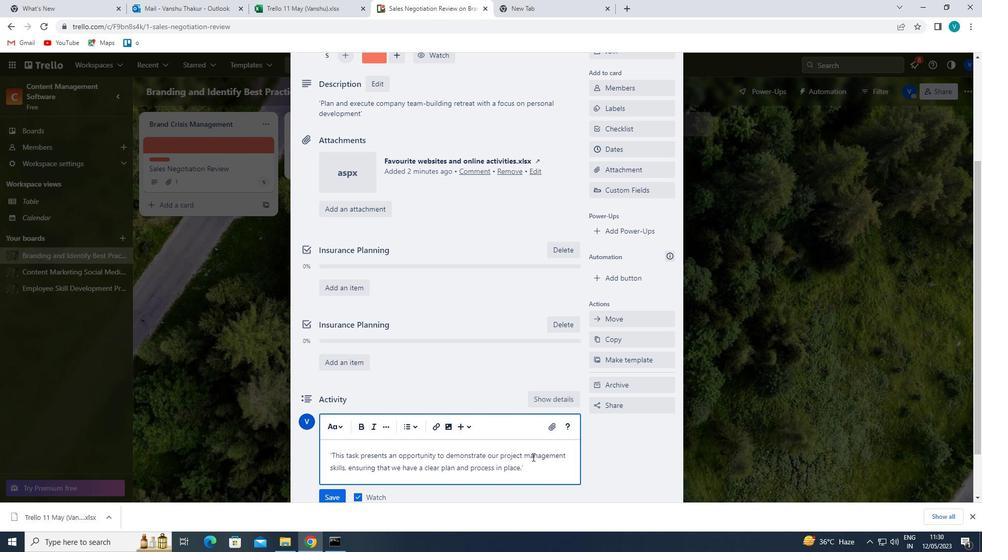 
Action: Mouse scrolled (477, 456) with delta (0, 0)
Screenshot: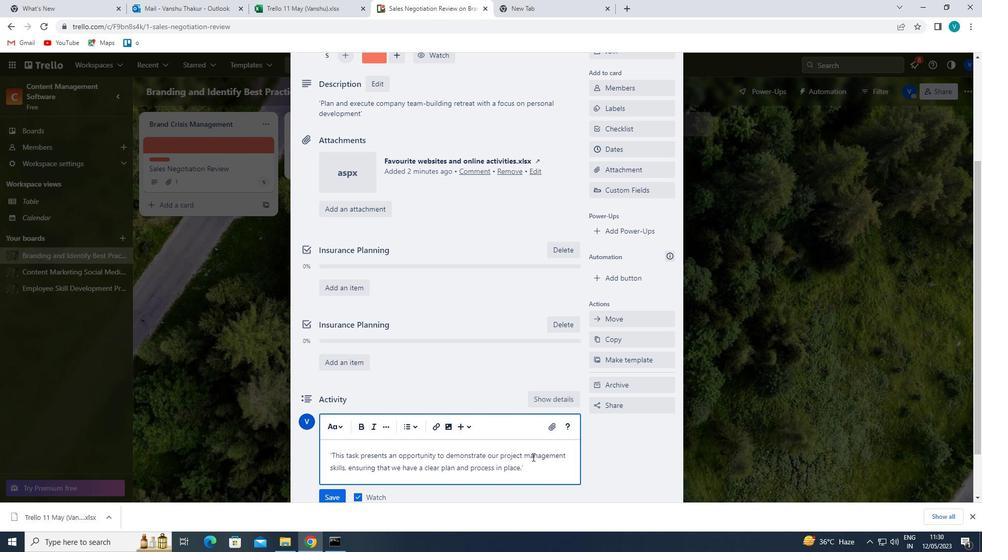 
Action: Mouse moved to (327, 443)
Screenshot: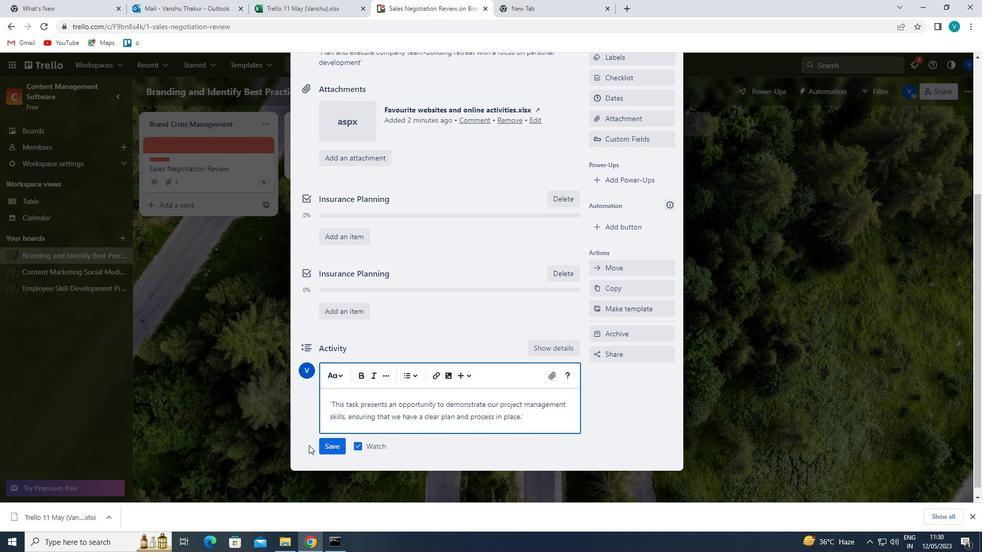
Action: Mouse pressed left at (327, 443)
Screenshot: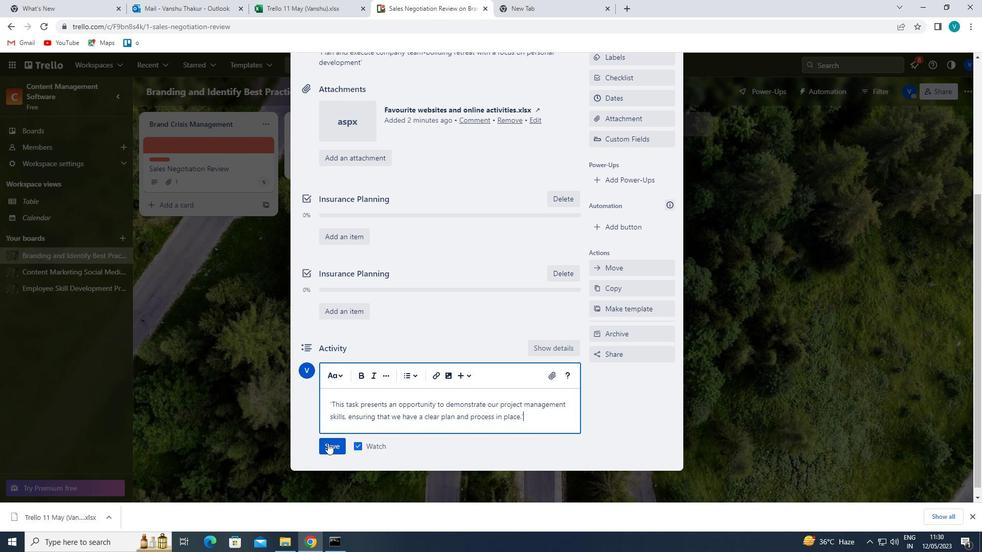
Action: Mouse moved to (647, 101)
Screenshot: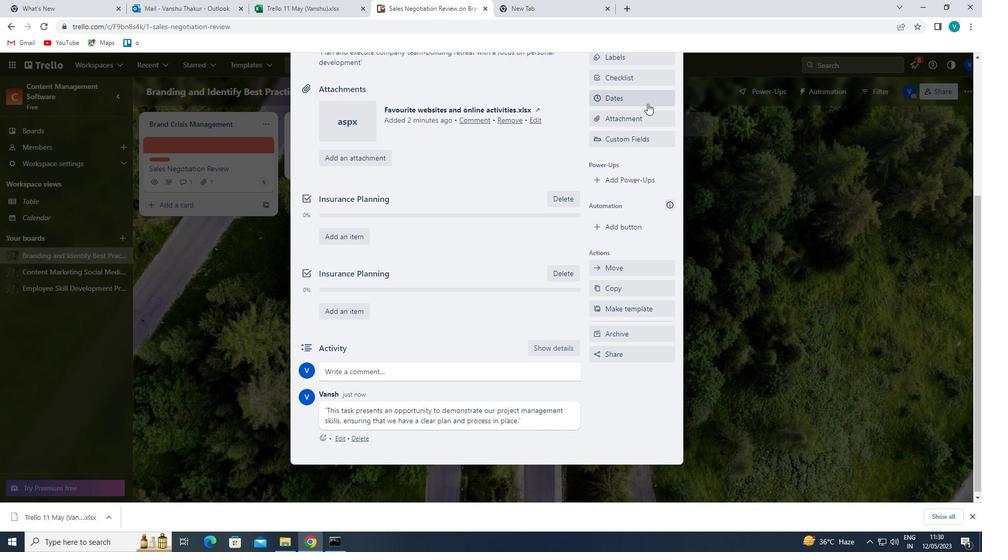 
Action: Mouse pressed left at (647, 101)
Screenshot: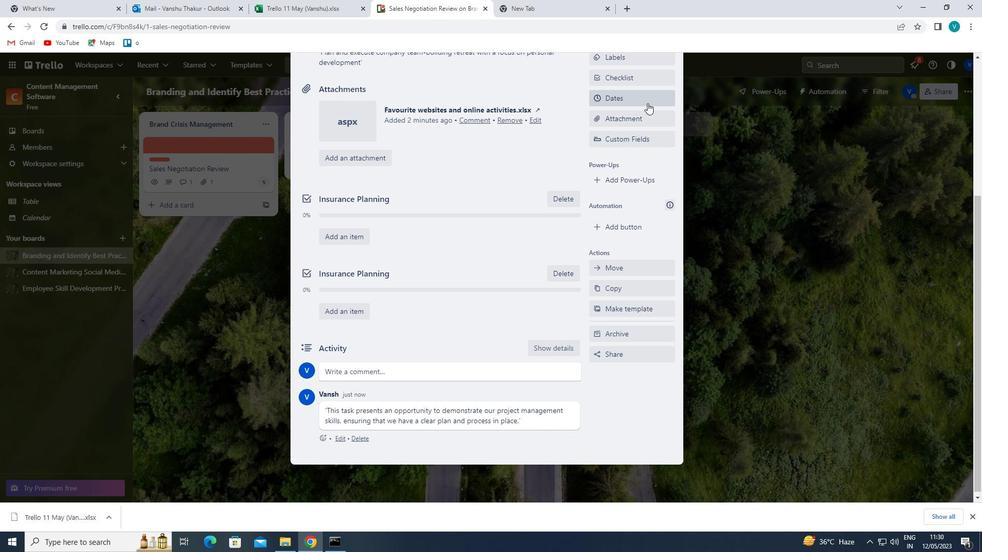 
Action: Mouse moved to (601, 307)
Screenshot: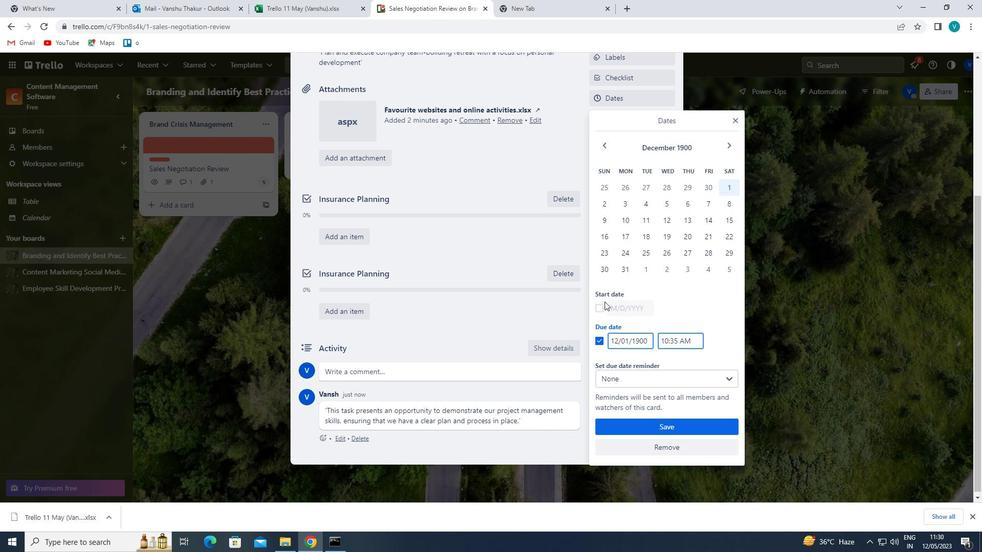 
Action: Mouse pressed left at (601, 307)
Screenshot: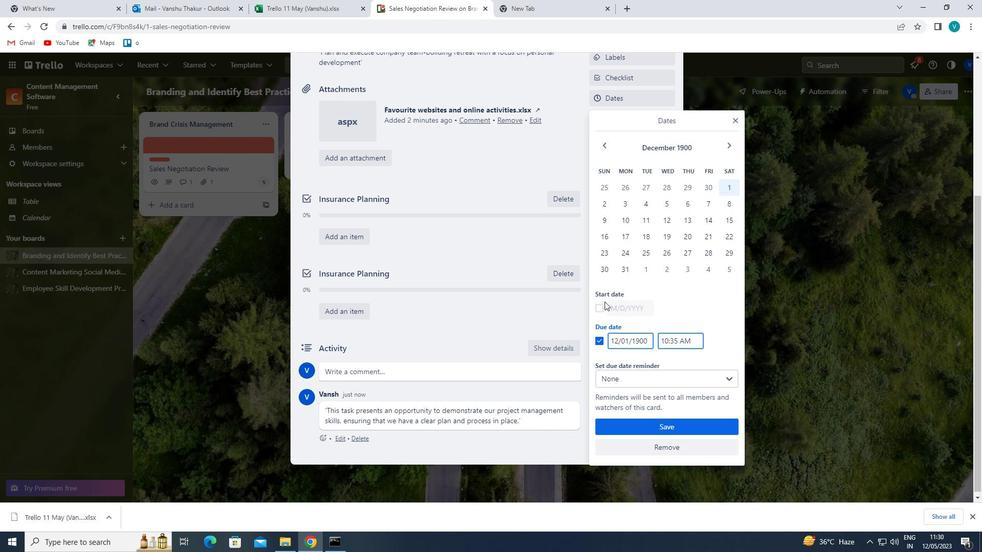 
Action: Mouse moved to (617, 308)
Screenshot: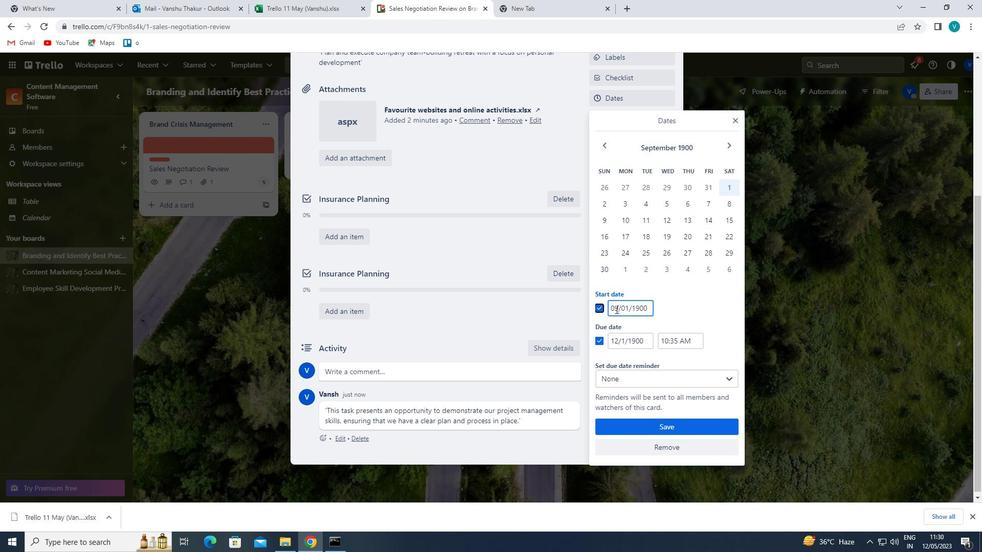 
Action: Mouse pressed left at (617, 308)
Screenshot: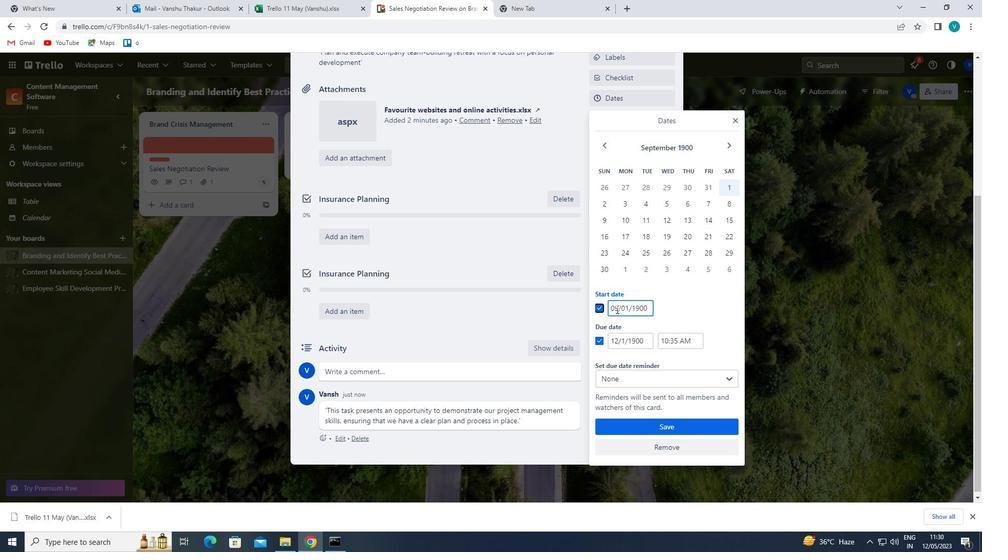 
Action: Mouse moved to (615, 308)
Screenshot: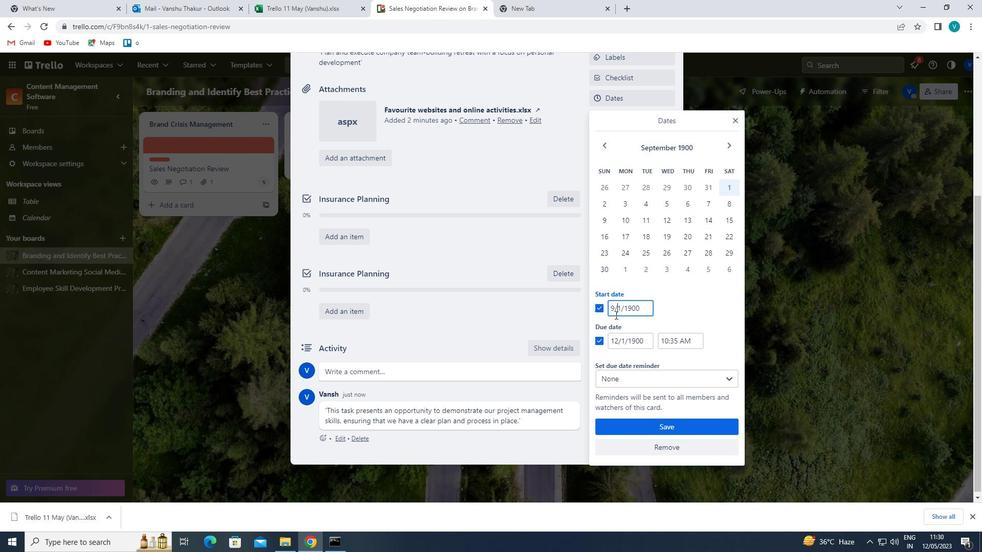 
Action: Mouse pressed left at (615, 308)
Screenshot: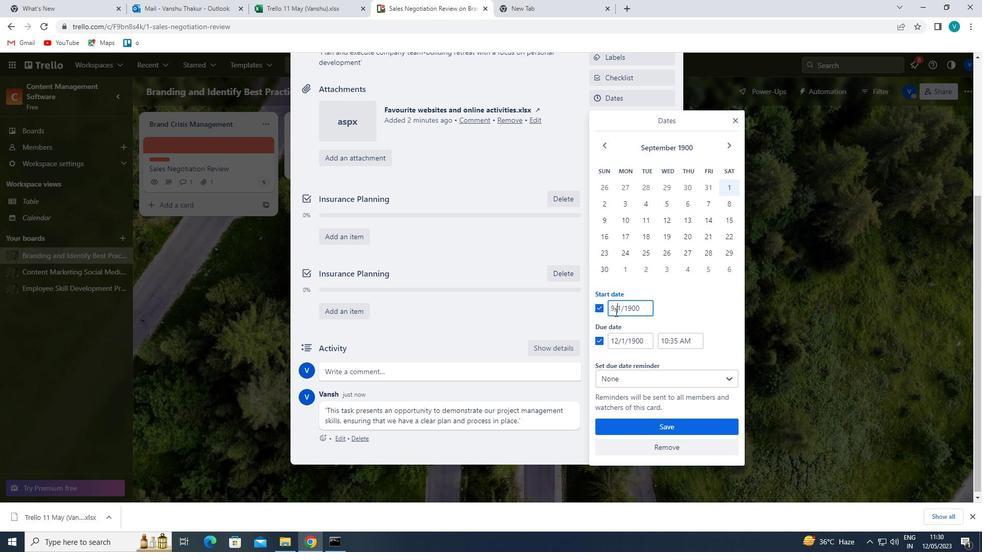 
Action: Mouse moved to (616, 319)
Screenshot: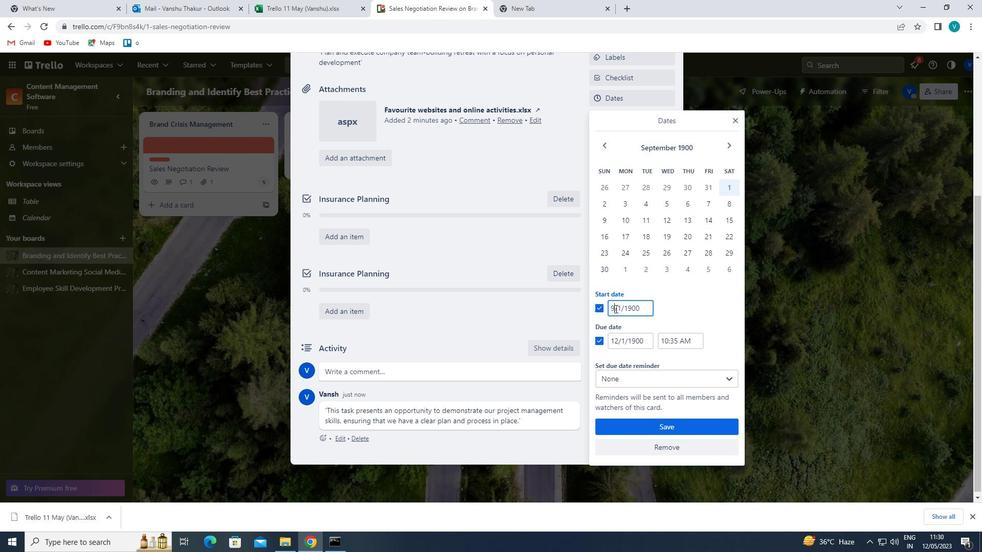 
Action: Key pressed <Key.backspace>1
Screenshot: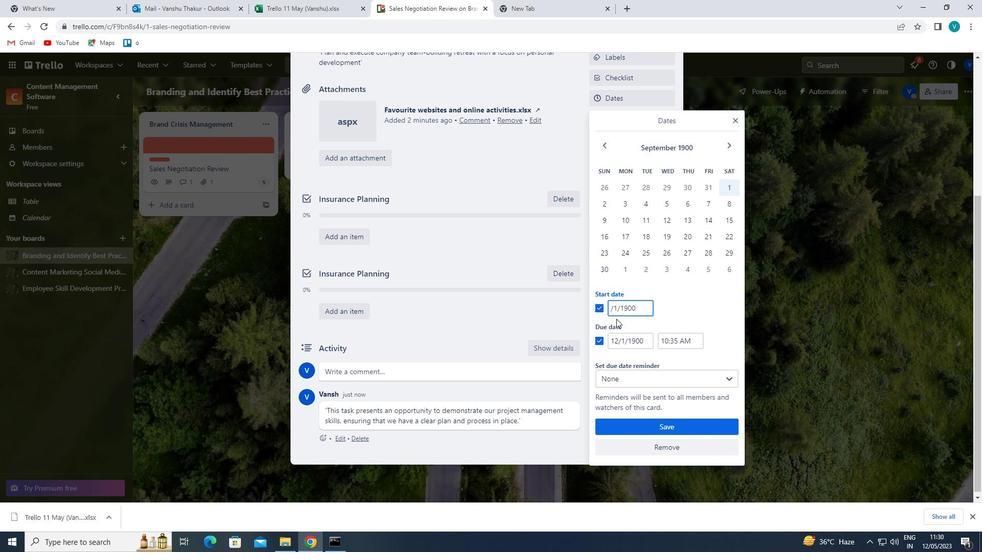 
Action: Mouse moved to (614, 339)
Screenshot: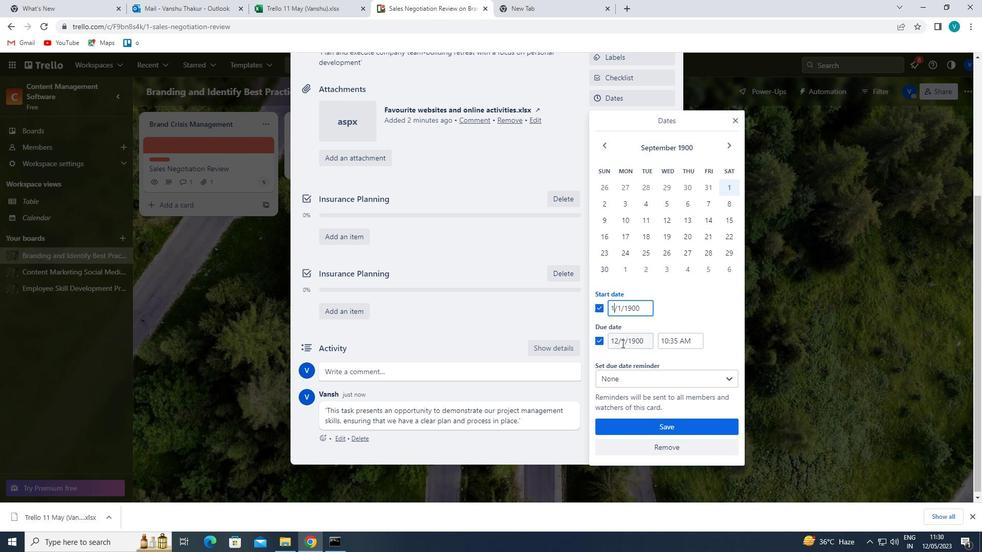 
Action: Mouse pressed left at (614, 339)
Screenshot: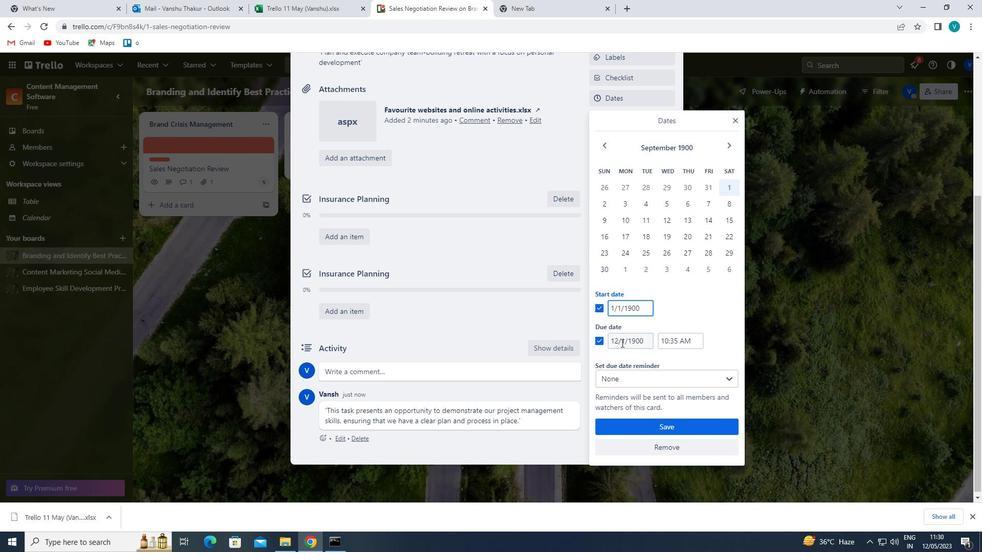 
Action: Mouse moved to (616, 340)
Screenshot: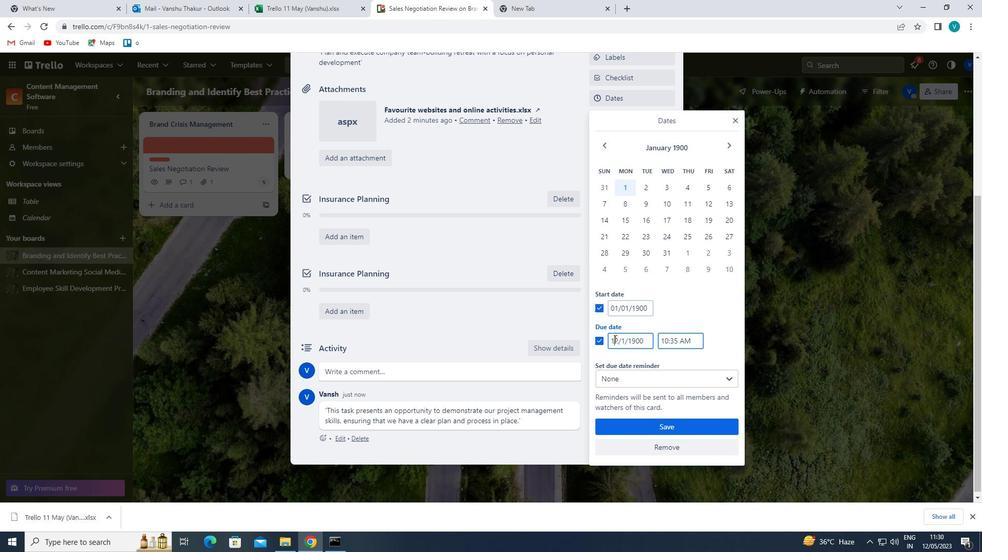 
Action: Mouse pressed left at (616, 340)
Screenshot: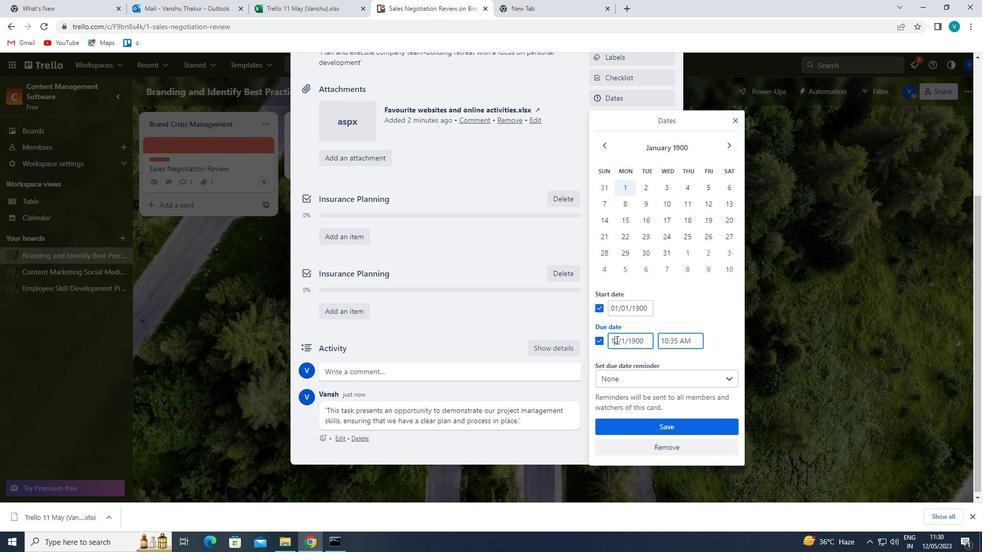 
Action: Mouse moved to (617, 340)
Screenshot: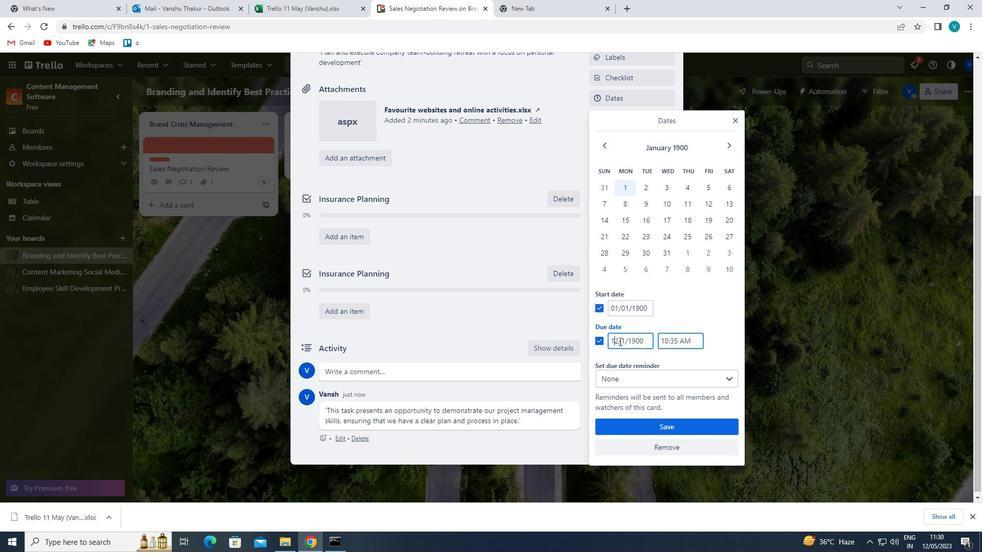 
Action: Mouse pressed left at (617, 340)
Screenshot: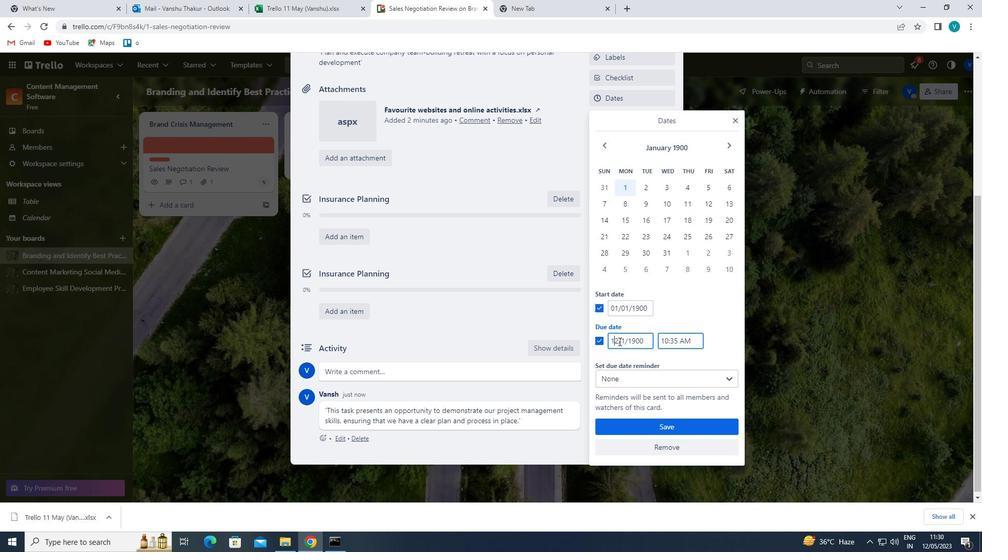 
Action: Mouse moved to (624, 344)
Screenshot: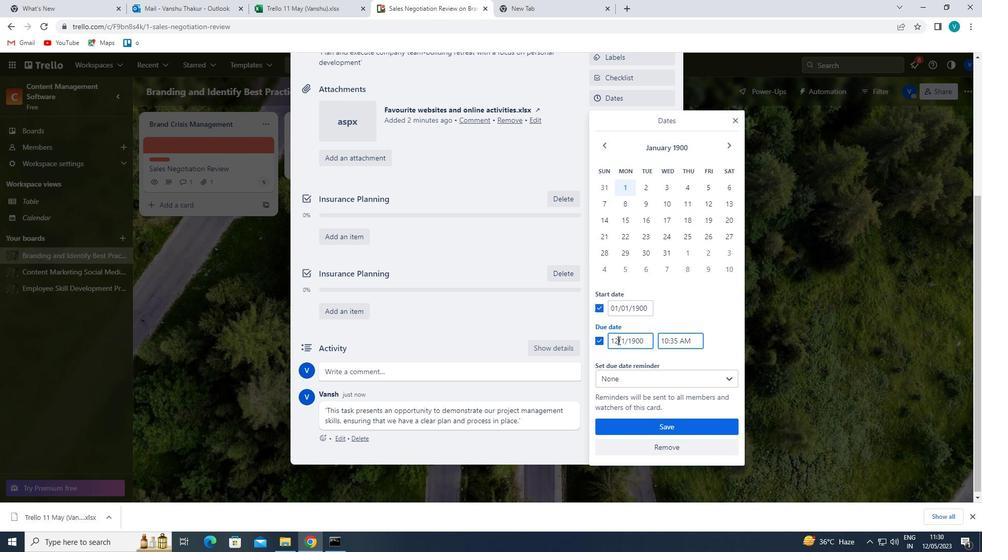 
Action: Key pressed <Key.backspace><Key.backspace>8
Screenshot: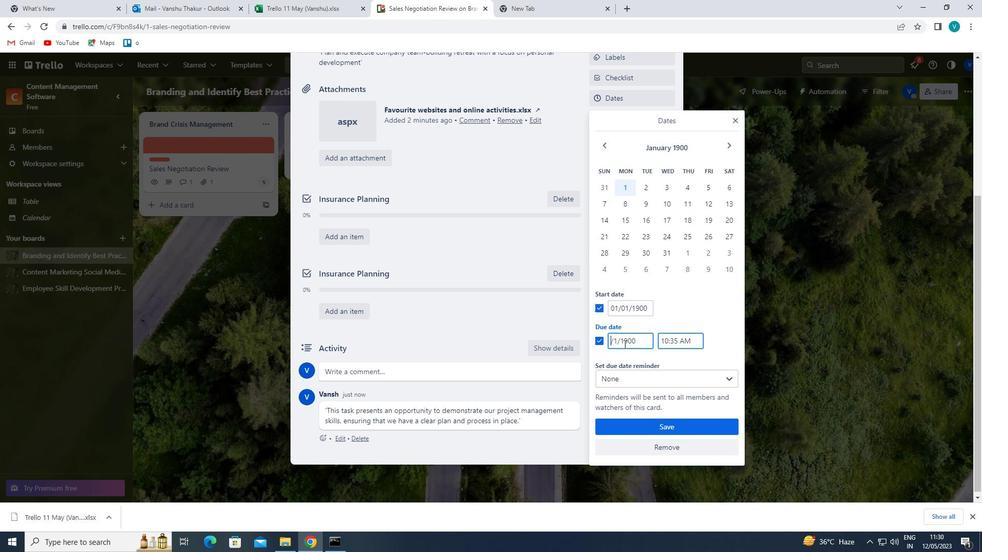
Action: Mouse moved to (679, 423)
Screenshot: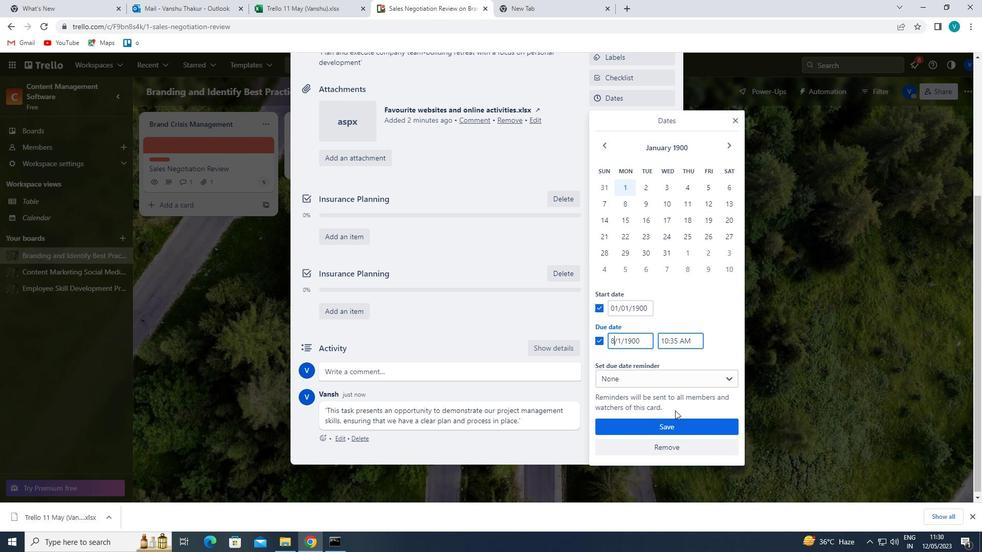 
Action: Mouse pressed left at (679, 423)
Screenshot: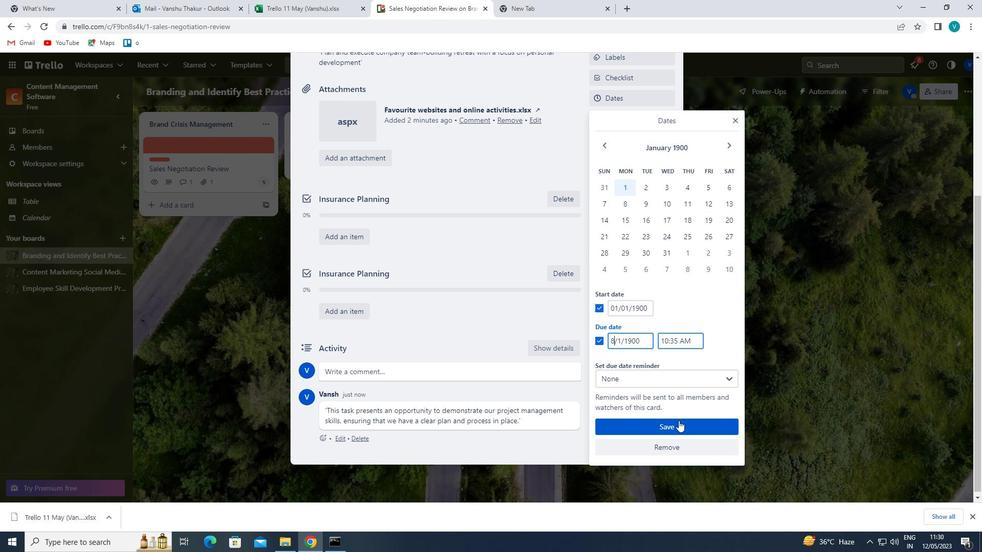 
